 Task: Search for the geographic center of Alaska.
Action: Mouse moved to (57, 30)
Screenshot: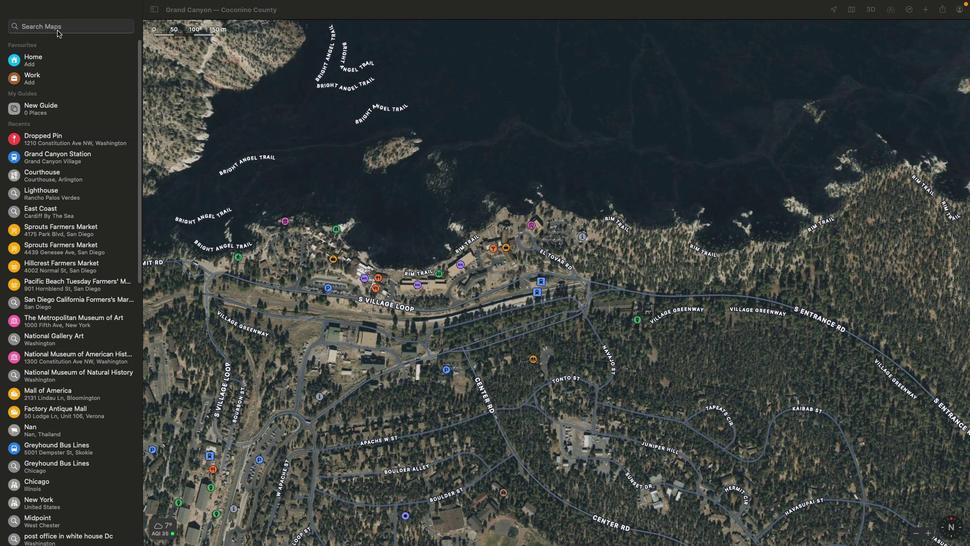 
Action: Mouse pressed left at (57, 30)
Screenshot: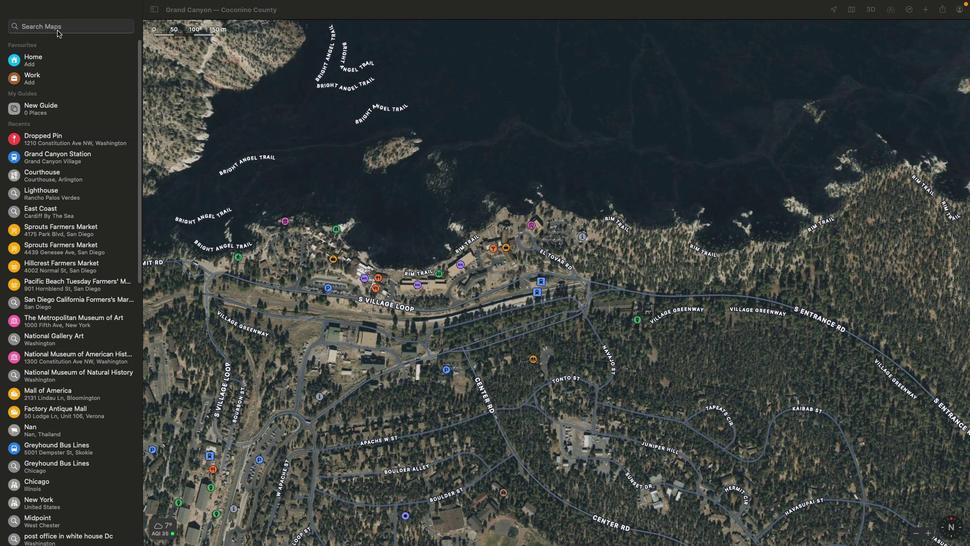 
Action: Mouse pressed left at (57, 30)
Screenshot: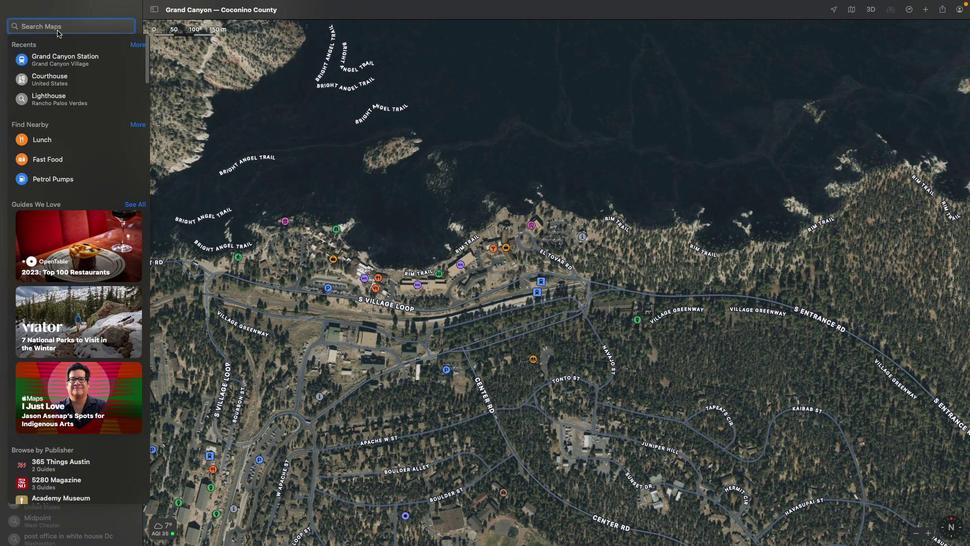 
Action: Key pressed 'g''e''o''g''r''a''p''h''i''c'Key.space'c''e''n''t''e''r'Key.space','Key.spaceKey.shift'A''l''a''s''k''a'Key.enter
Screenshot: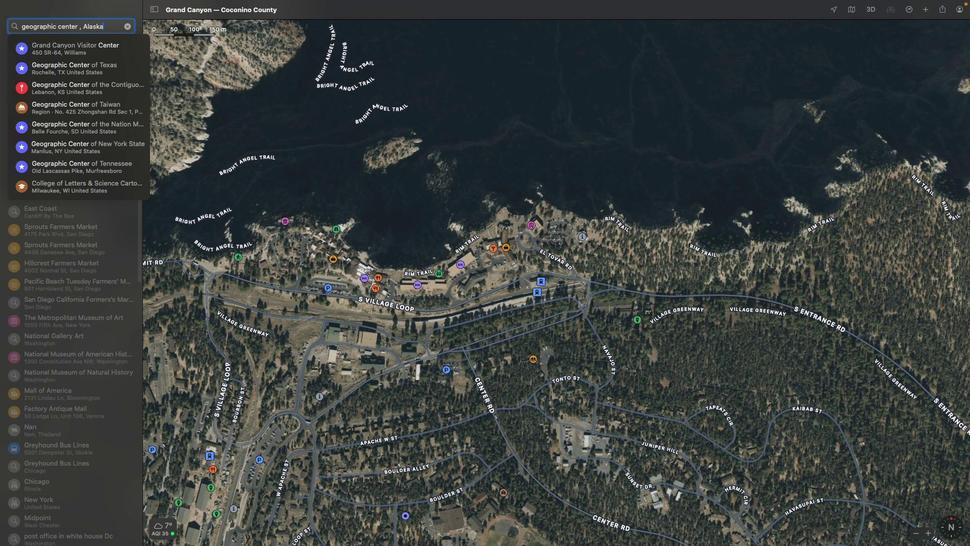 
Action: Mouse moved to (125, 27)
Screenshot: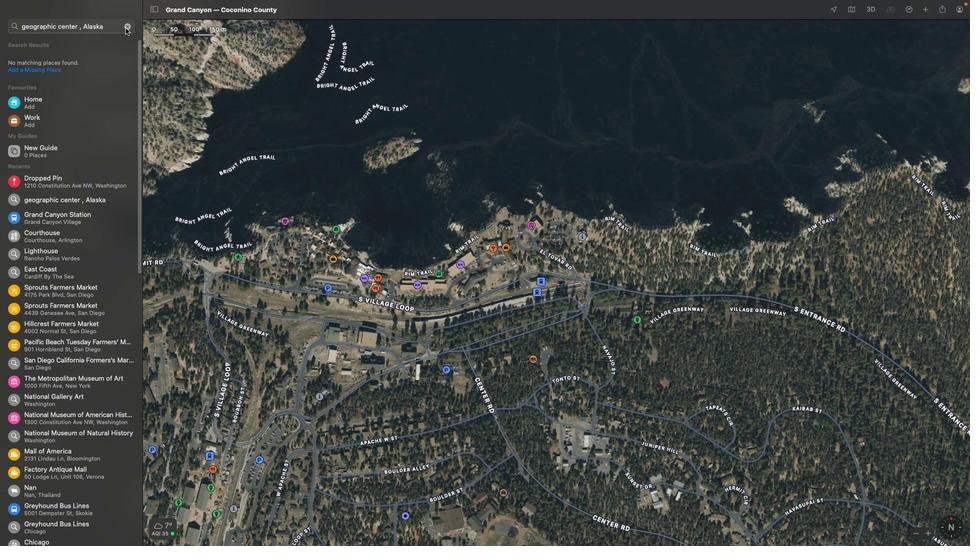 
Action: Mouse pressed left at (125, 27)
Screenshot: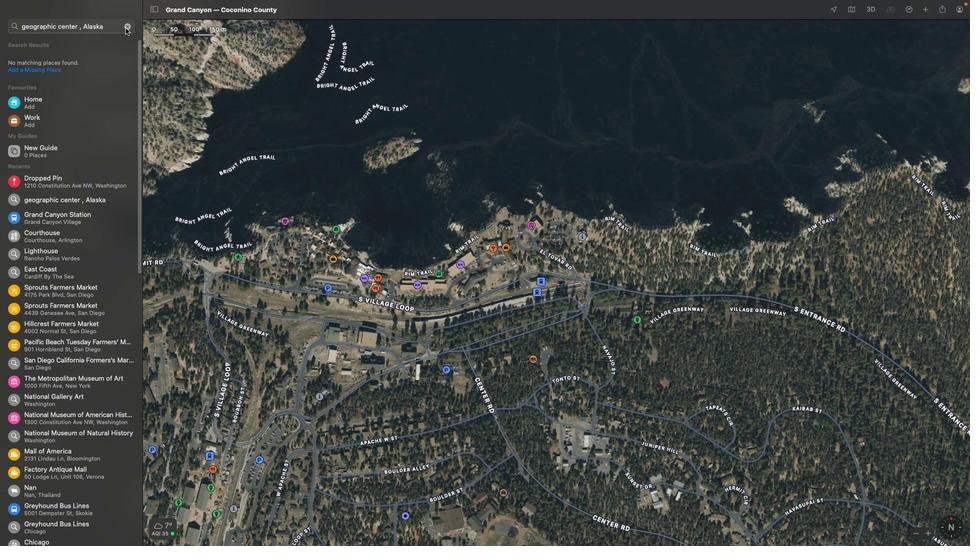 
Action: Mouse moved to (95, 28)
Screenshot: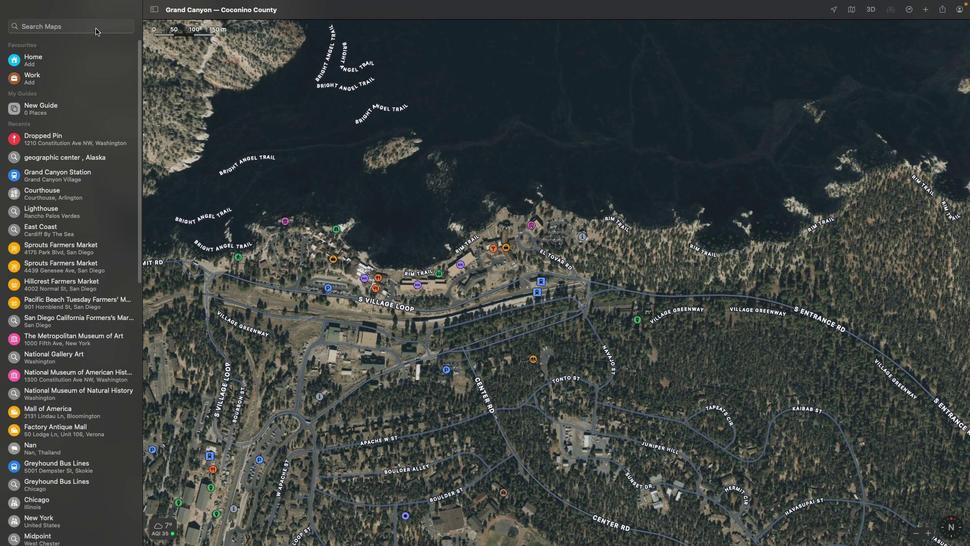 
Action: Mouse pressed left at (95, 28)
Screenshot: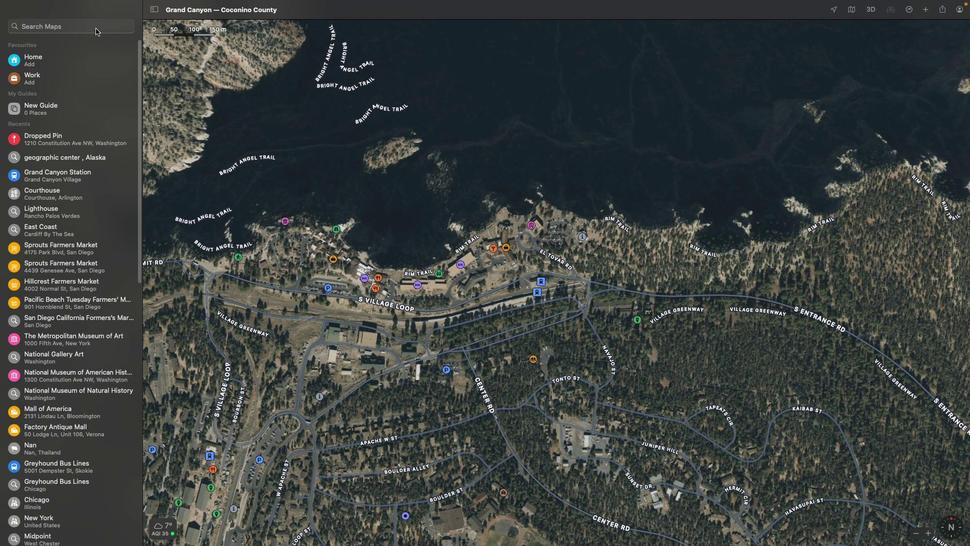 
Action: Key pressed Key.shift'A''l''a''s''k''a'Key.space
Screenshot: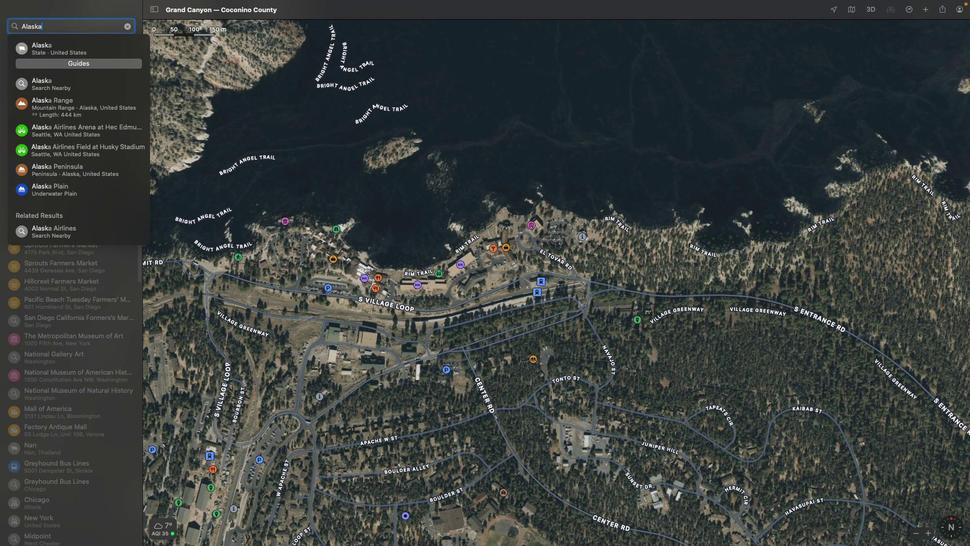 
Action: Mouse moved to (110, 48)
Screenshot: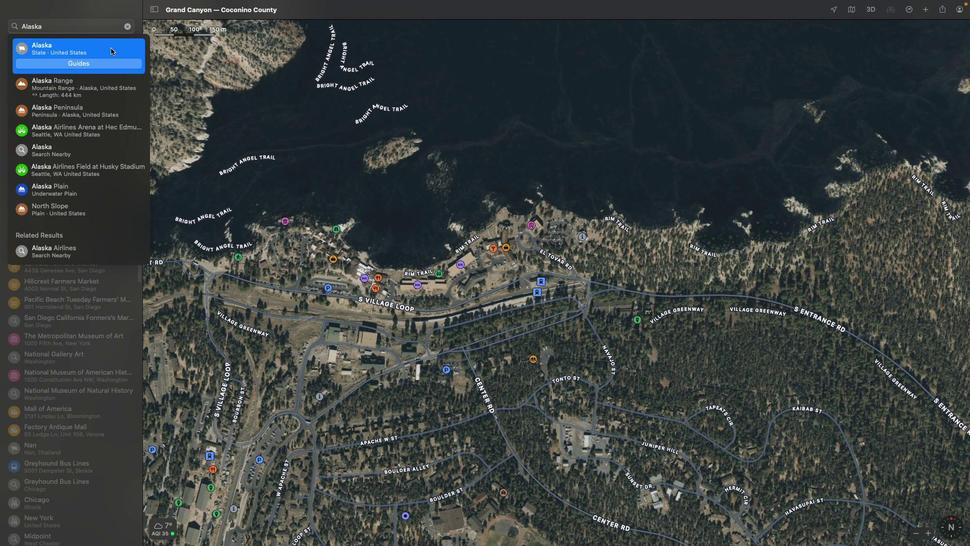 
Action: Mouse pressed left at (110, 48)
Screenshot: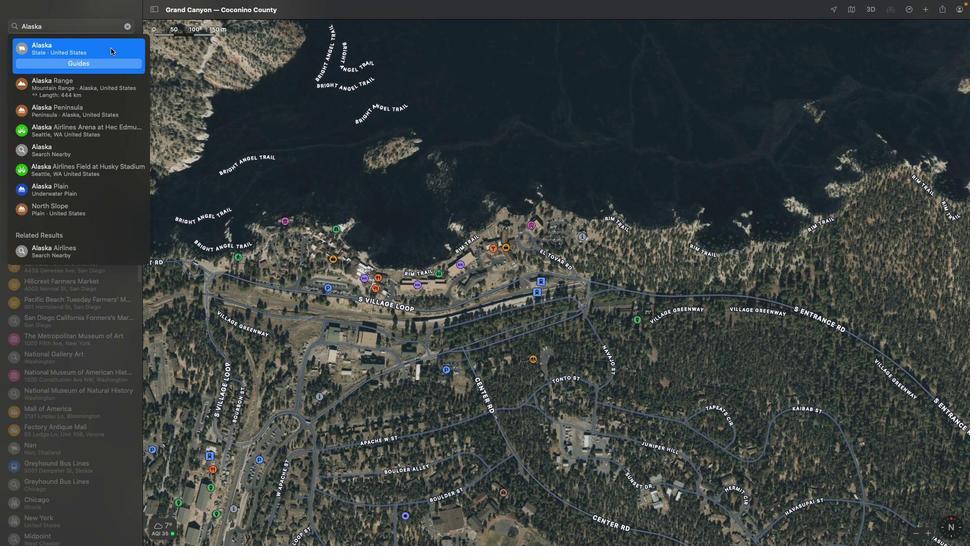 
Action: Mouse moved to (535, 333)
Screenshot: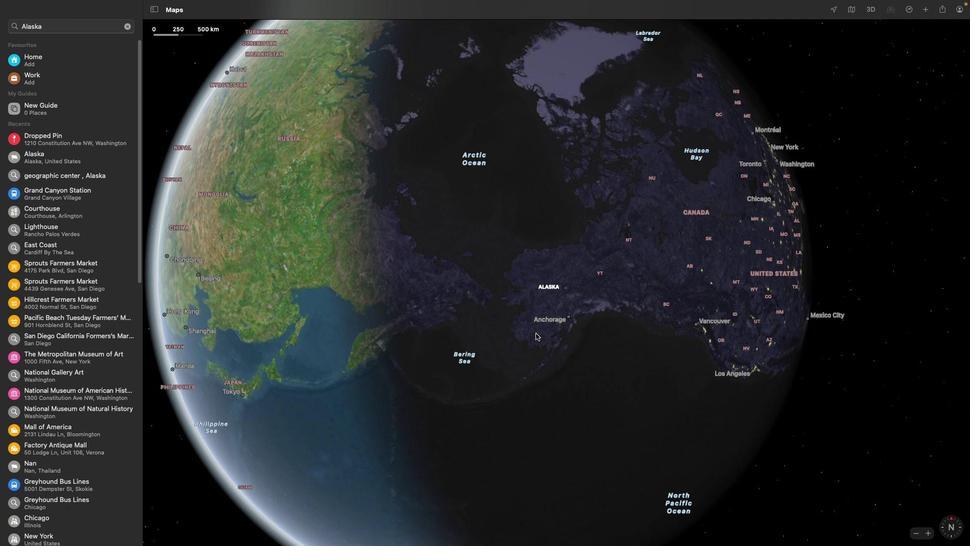 
Action: Mouse scrolled (535, 333) with delta (0, 0)
Screenshot: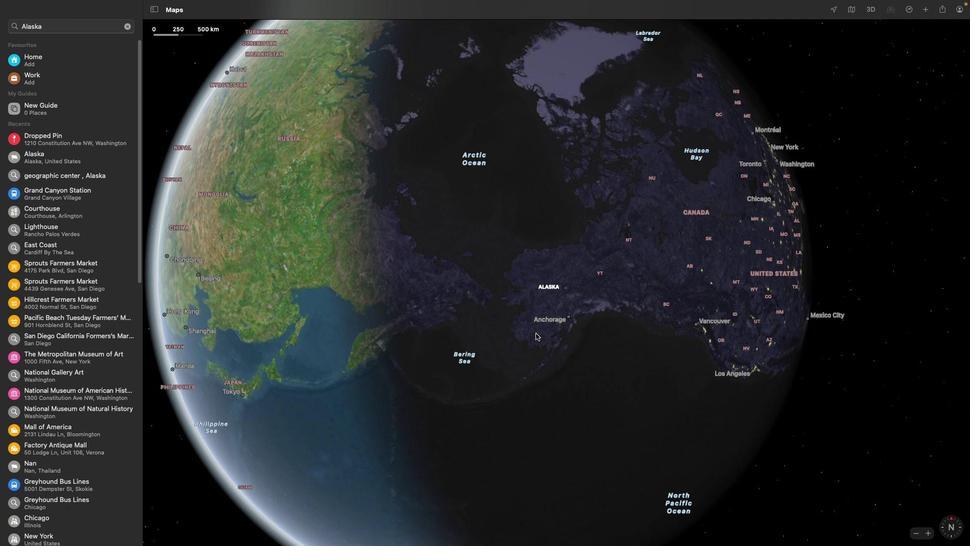 
Action: Mouse scrolled (535, 333) with delta (0, 0)
Screenshot: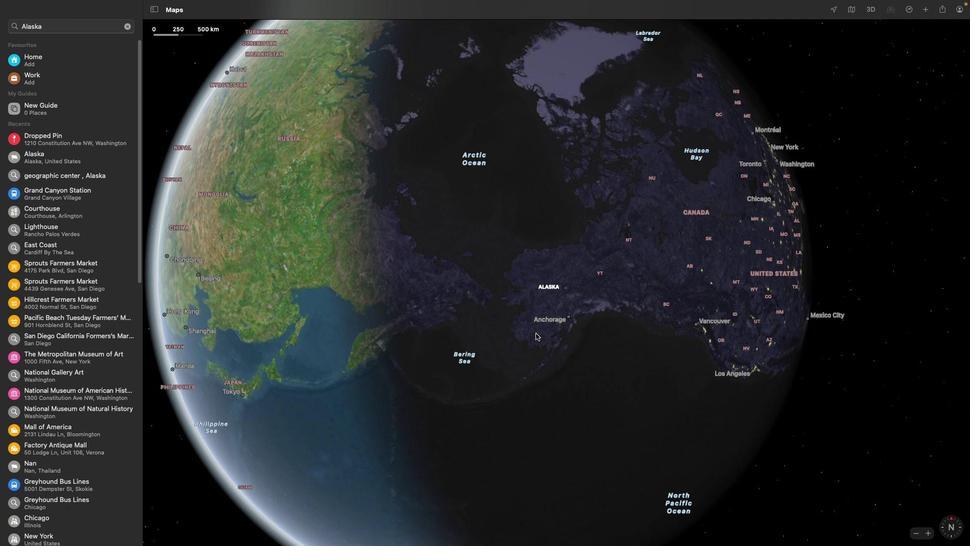 
Action: Mouse scrolled (535, 333) with delta (0, 1)
Screenshot: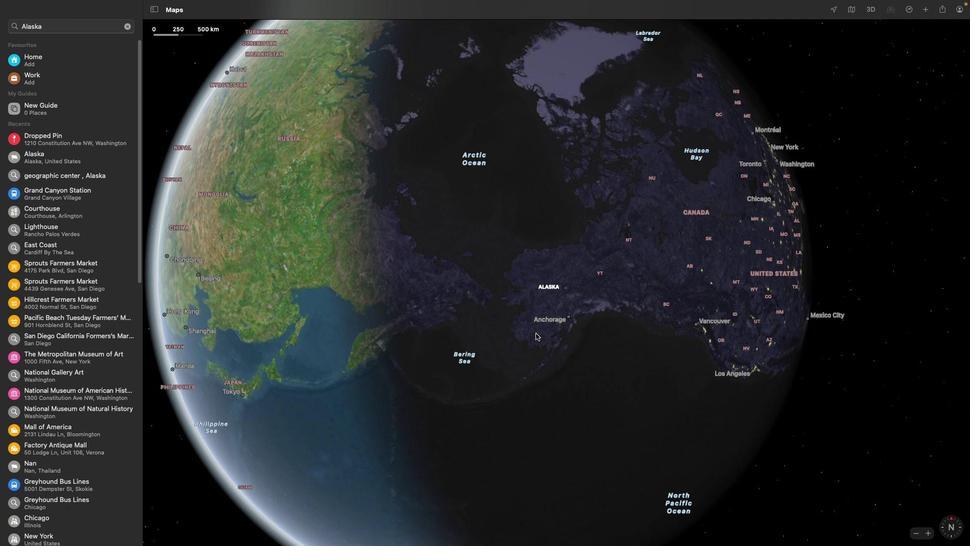 
Action: Mouse scrolled (535, 333) with delta (0, 2)
Screenshot: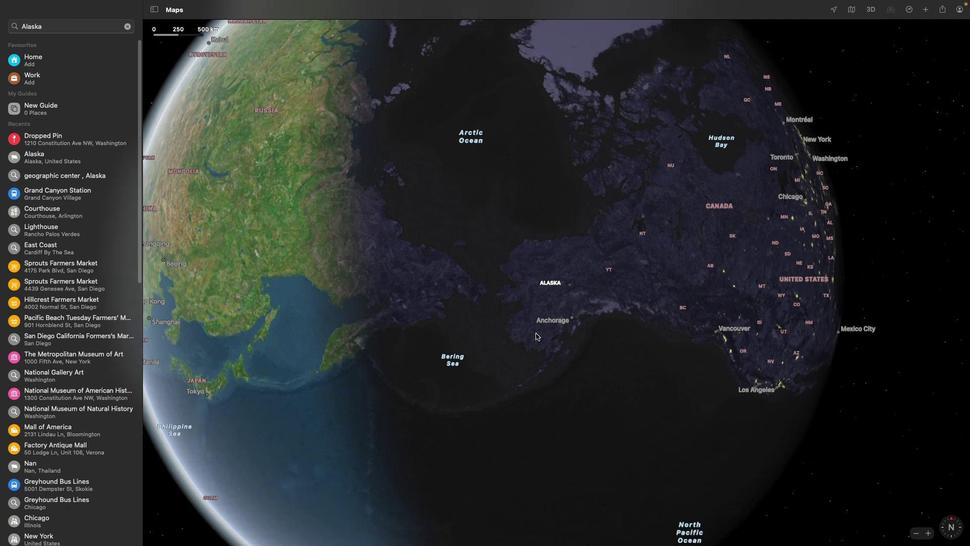 
Action: Mouse scrolled (535, 333) with delta (0, 2)
Screenshot: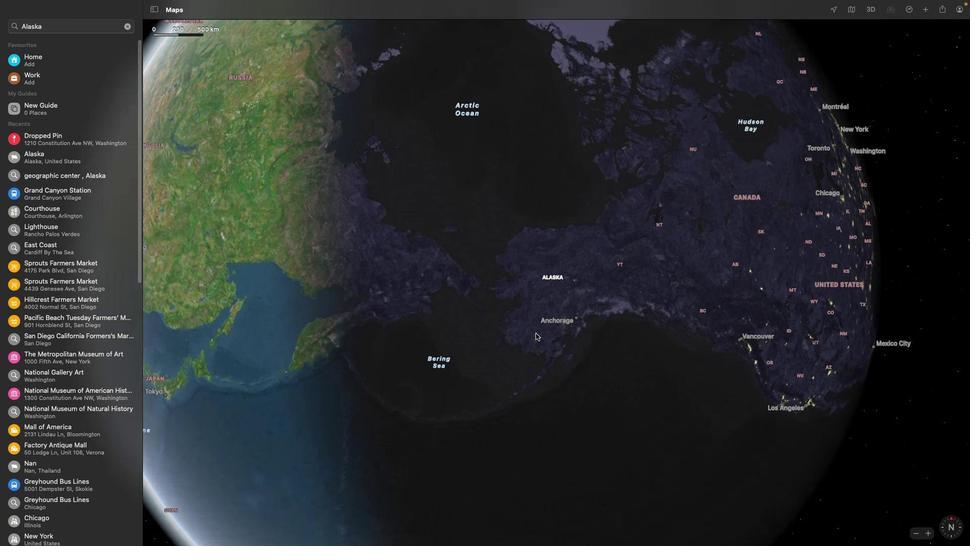 
Action: Mouse moved to (546, 330)
Screenshot: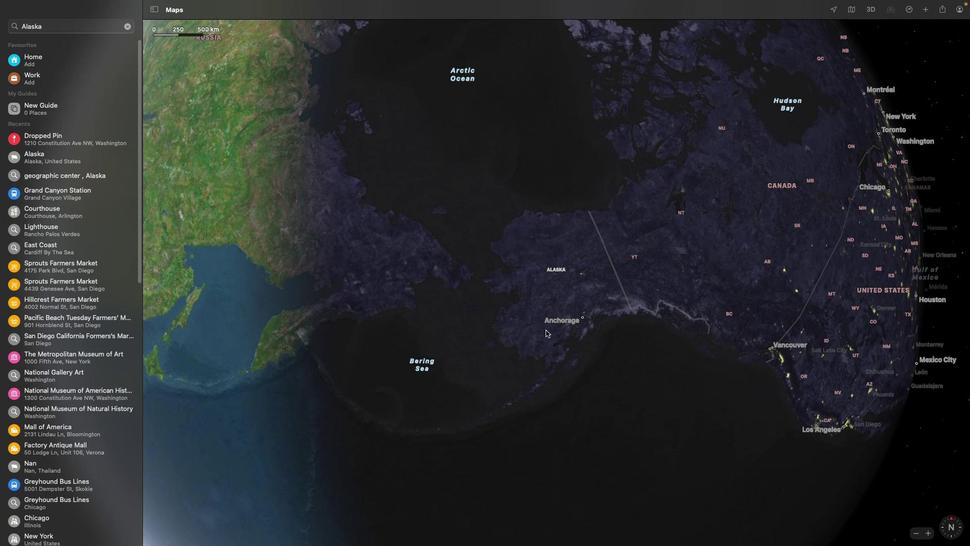 
Action: Mouse scrolled (546, 330) with delta (0, 0)
Screenshot: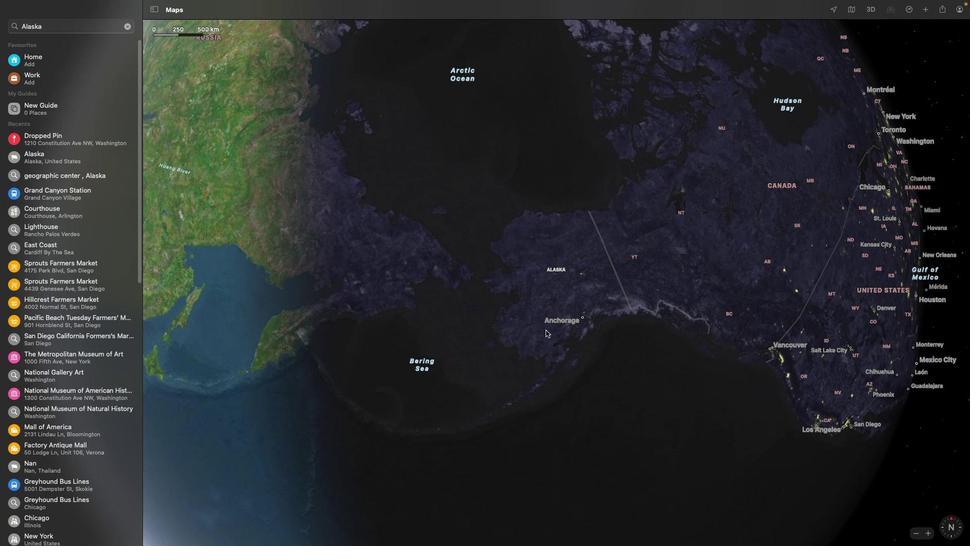 
Action: Mouse scrolled (546, 330) with delta (0, 0)
Screenshot: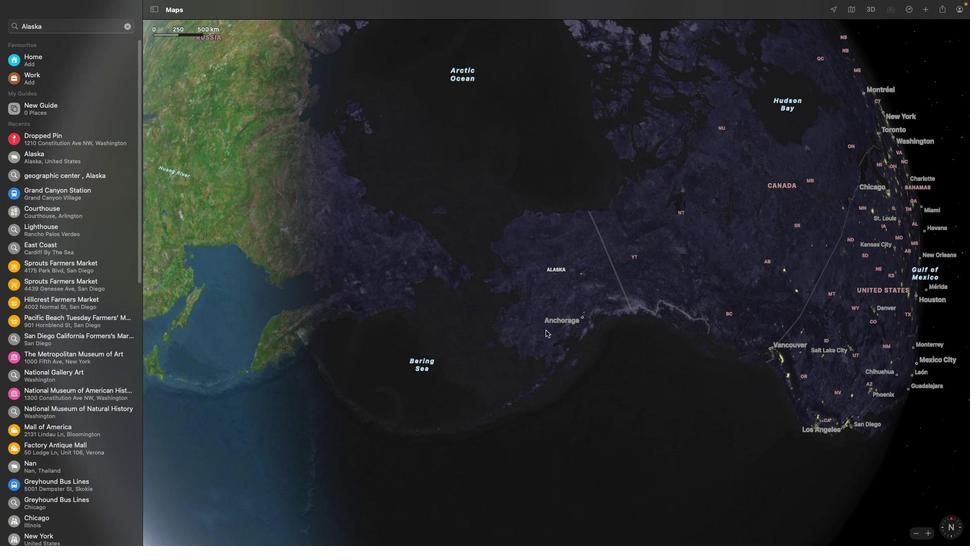 
Action: Mouse scrolled (546, 330) with delta (0, 0)
Screenshot: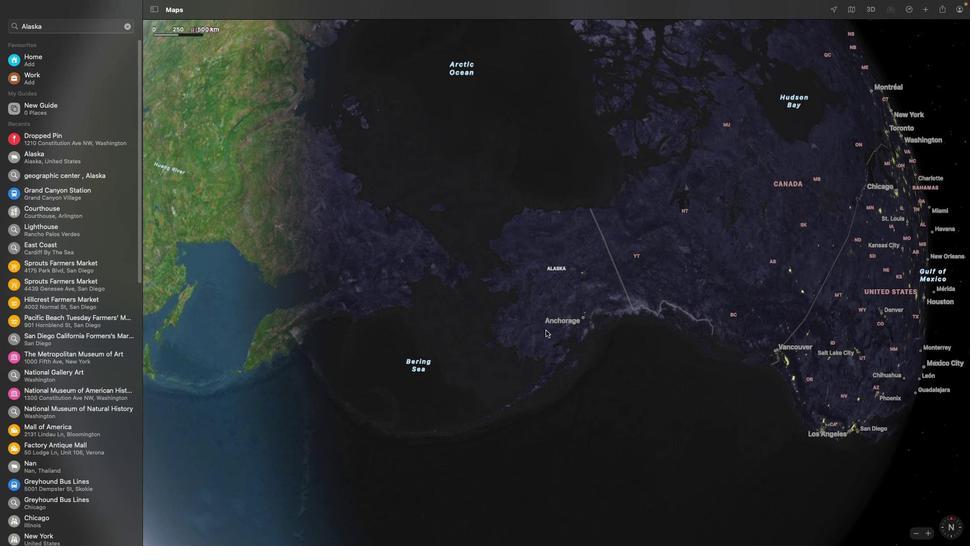 
Action: Mouse scrolled (546, 330) with delta (0, 0)
Screenshot: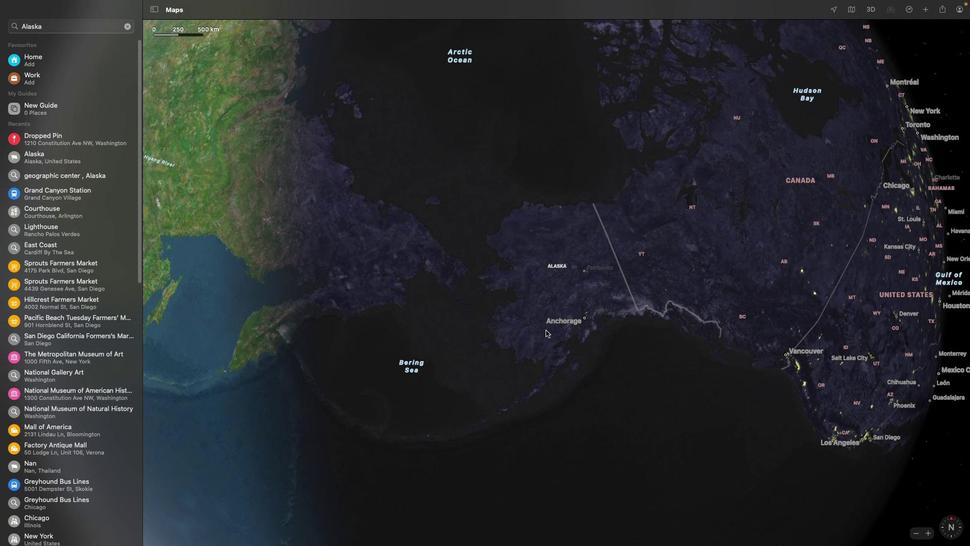 
Action: Mouse scrolled (546, 330) with delta (0, 0)
Screenshot: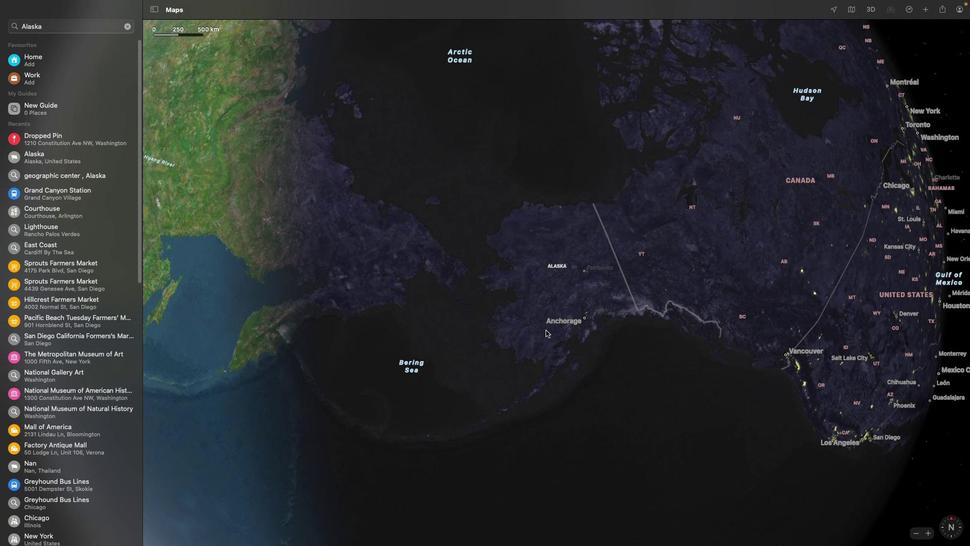 
Action: Mouse scrolled (546, 330) with delta (0, 1)
Screenshot: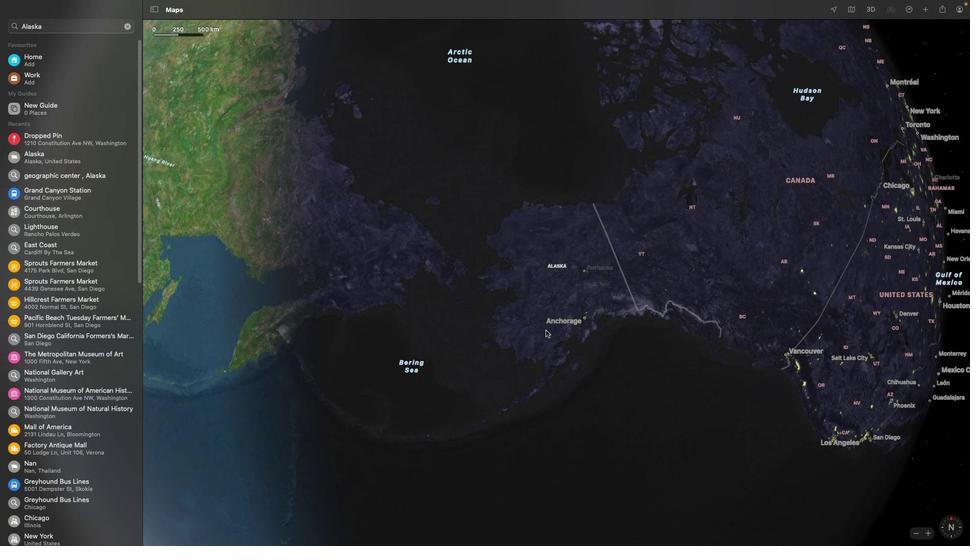 
Action: Mouse scrolled (546, 330) with delta (0, 2)
Screenshot: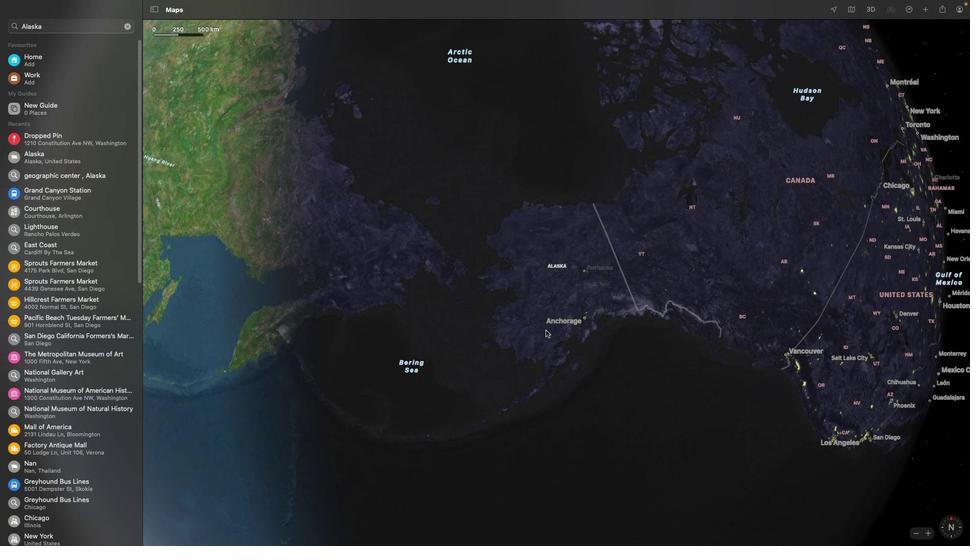 
Action: Mouse scrolled (546, 330) with delta (0, 3)
Screenshot: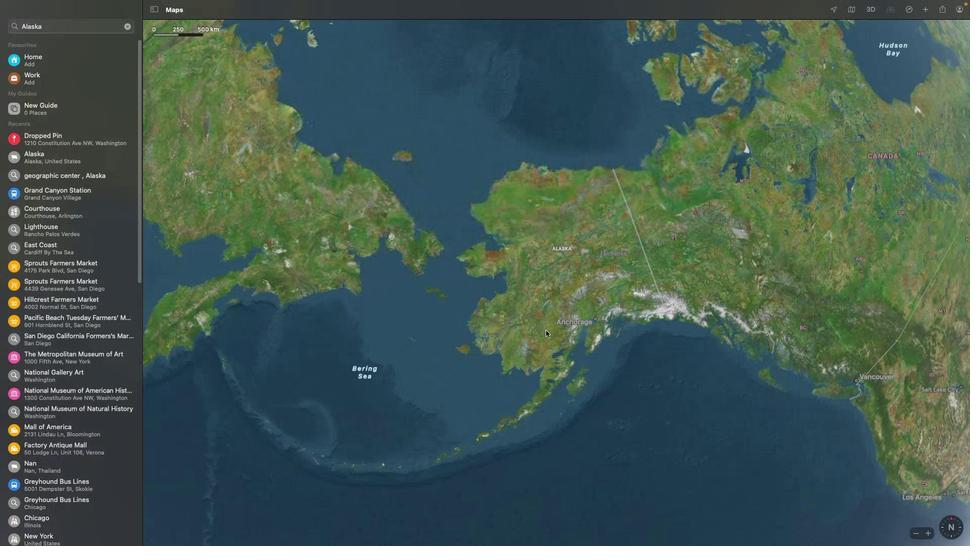 
Action: Mouse moved to (572, 292)
Screenshot: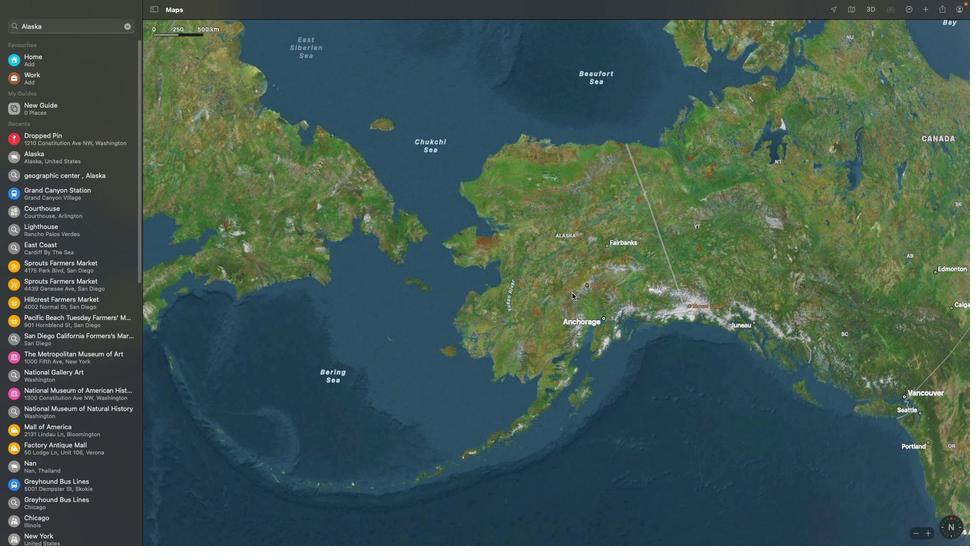 
Action: Mouse scrolled (572, 292) with delta (0, 0)
Screenshot: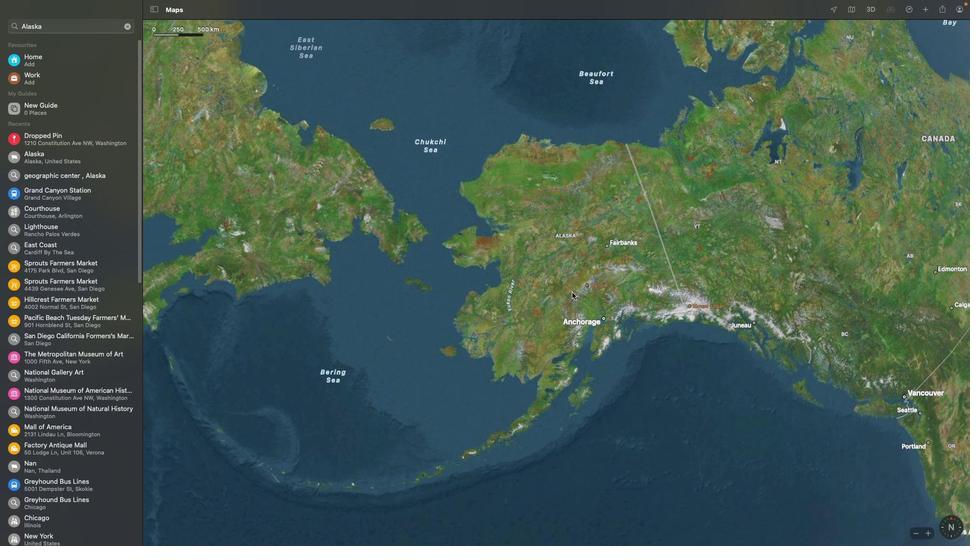 
Action: Mouse scrolled (572, 292) with delta (0, 0)
Screenshot: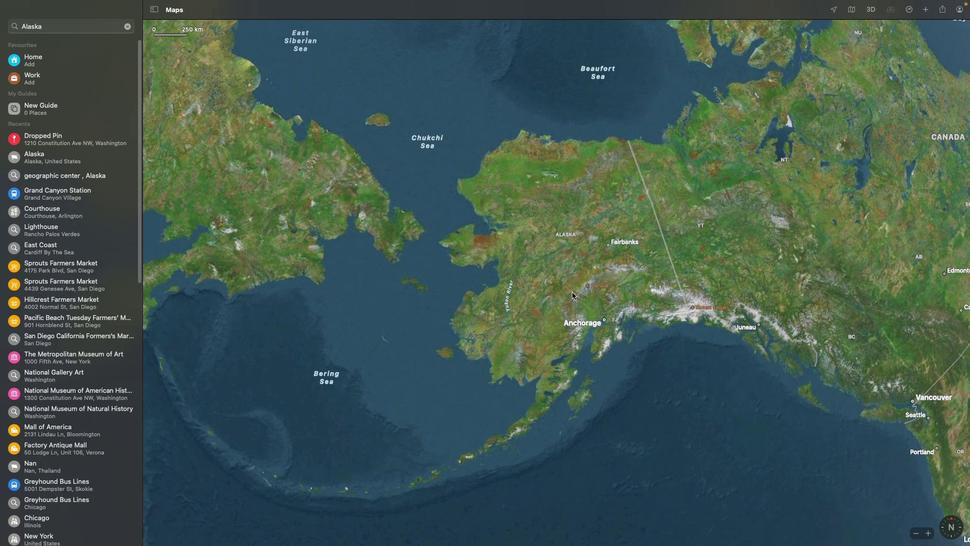 
Action: Mouse scrolled (572, 292) with delta (0, 1)
Screenshot: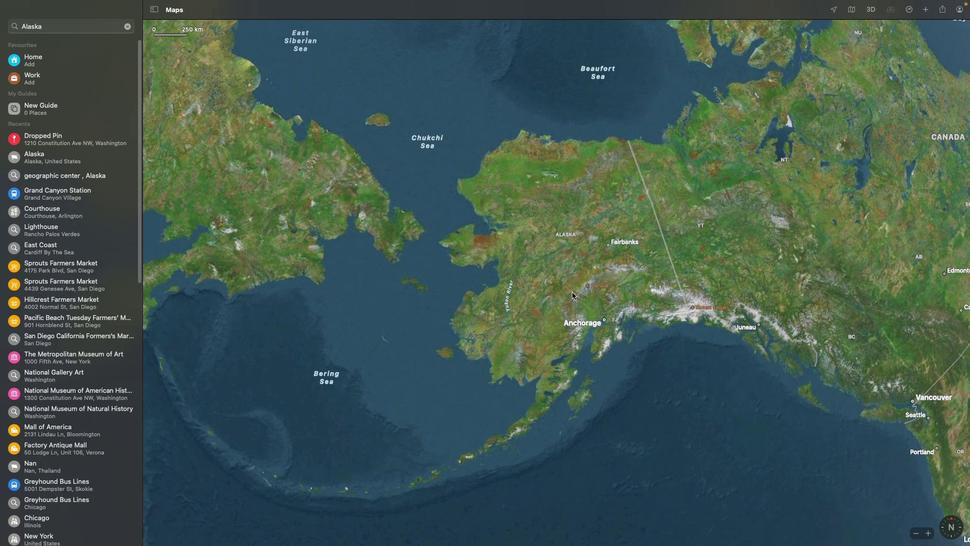 
Action: Mouse scrolled (572, 292) with delta (0, 2)
Screenshot: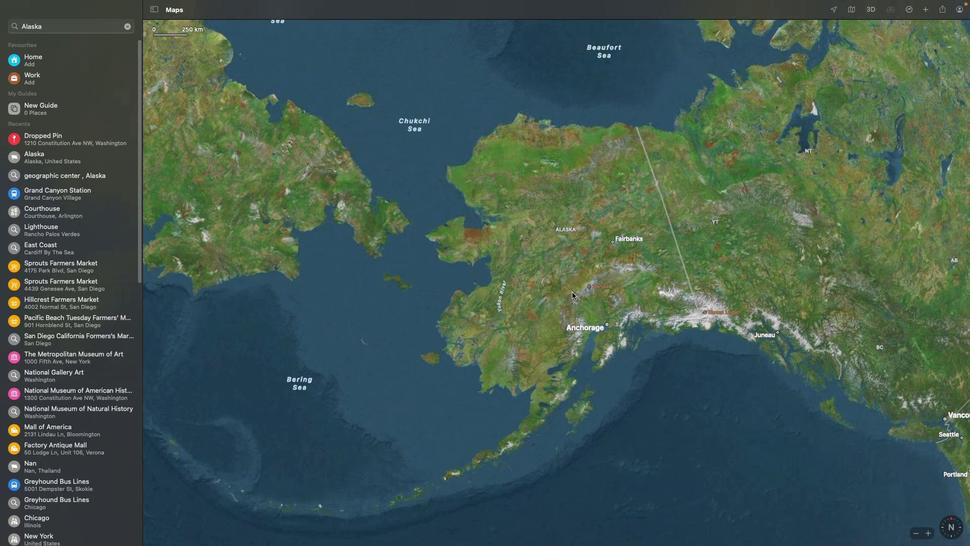 
Action: Mouse moved to (568, 284)
Screenshot: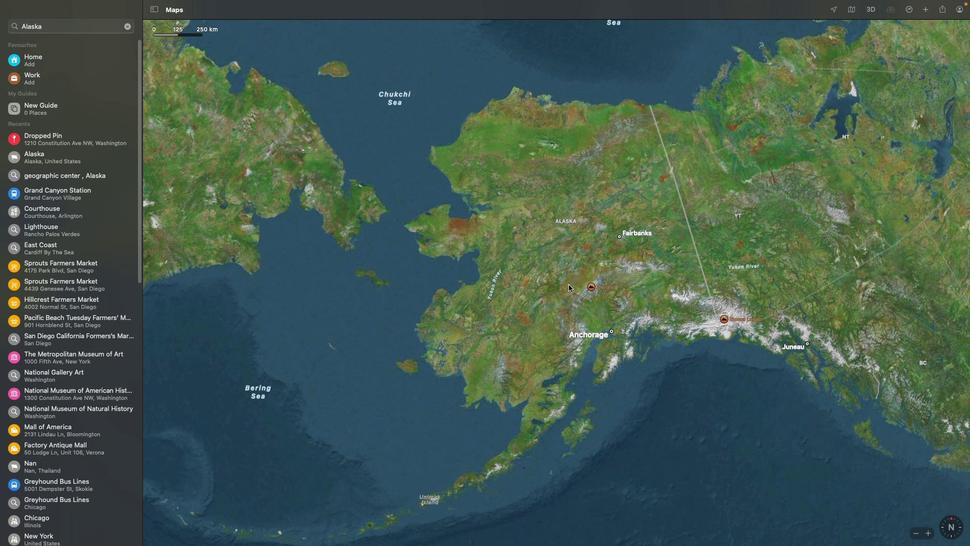 
Action: Mouse scrolled (568, 284) with delta (0, 0)
Screenshot: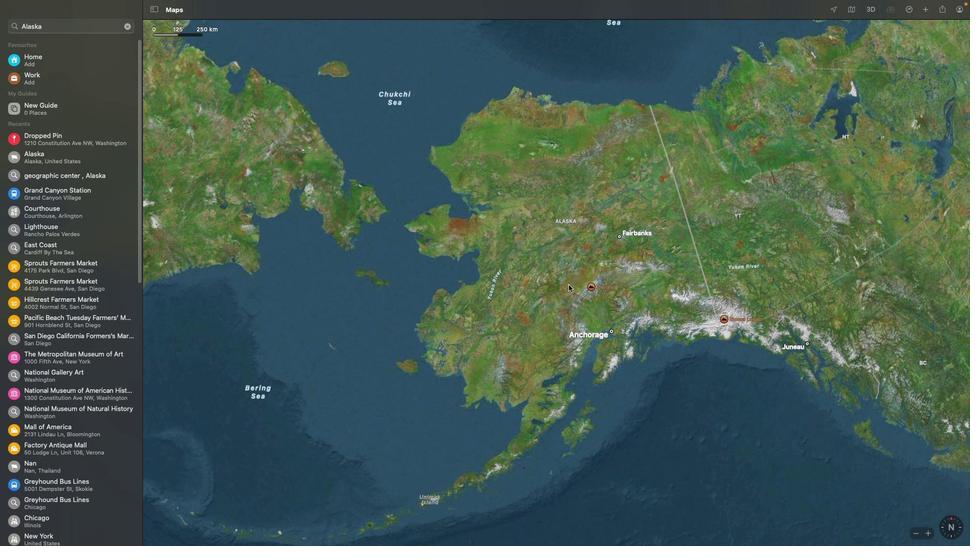 
Action: Mouse scrolled (568, 284) with delta (0, 0)
Screenshot: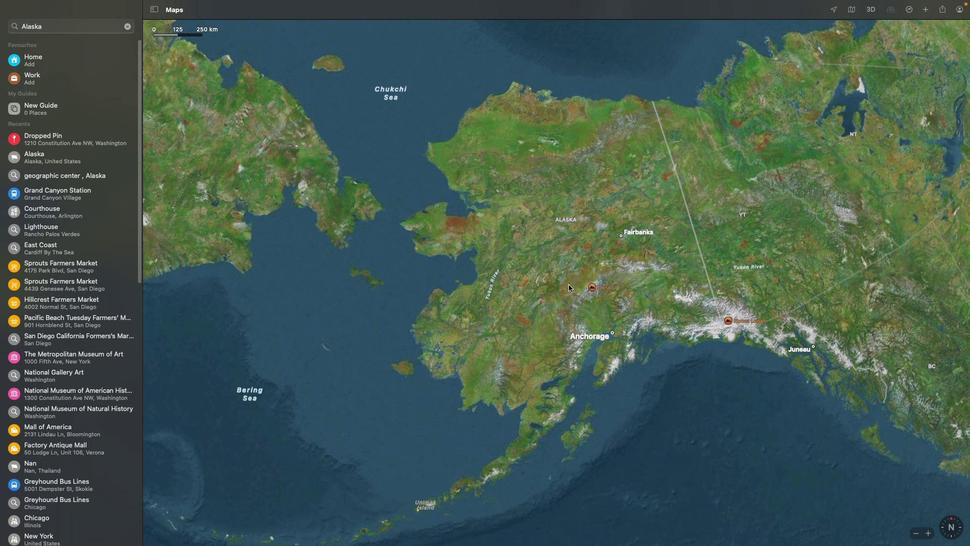
Action: Mouse scrolled (568, 284) with delta (0, 1)
Screenshot: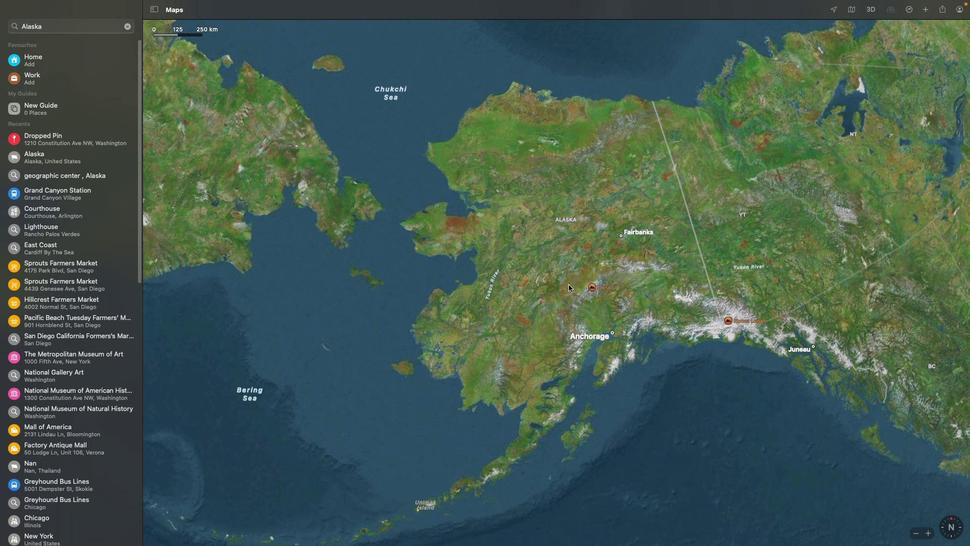 
Action: Mouse scrolled (568, 284) with delta (0, 2)
Screenshot: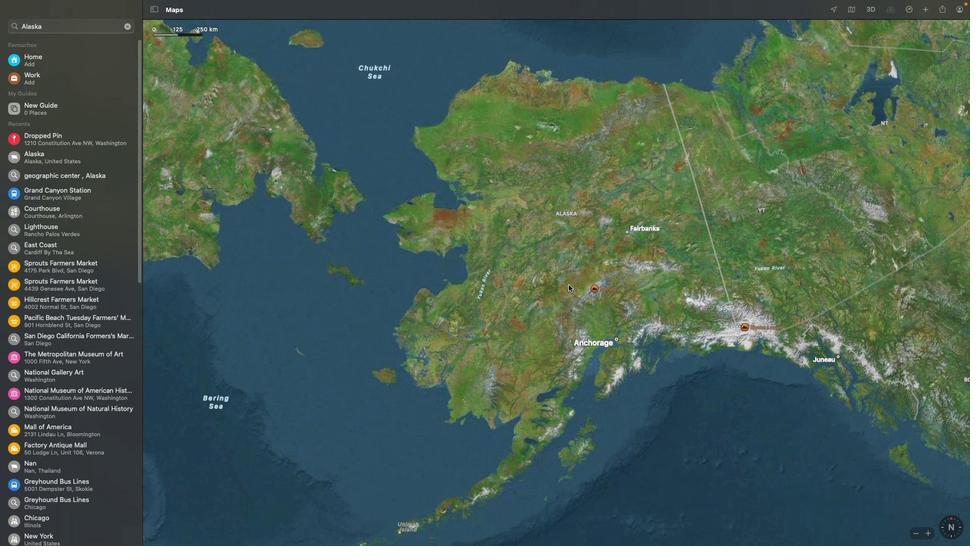
Action: Mouse scrolled (568, 284) with delta (0, 0)
Screenshot: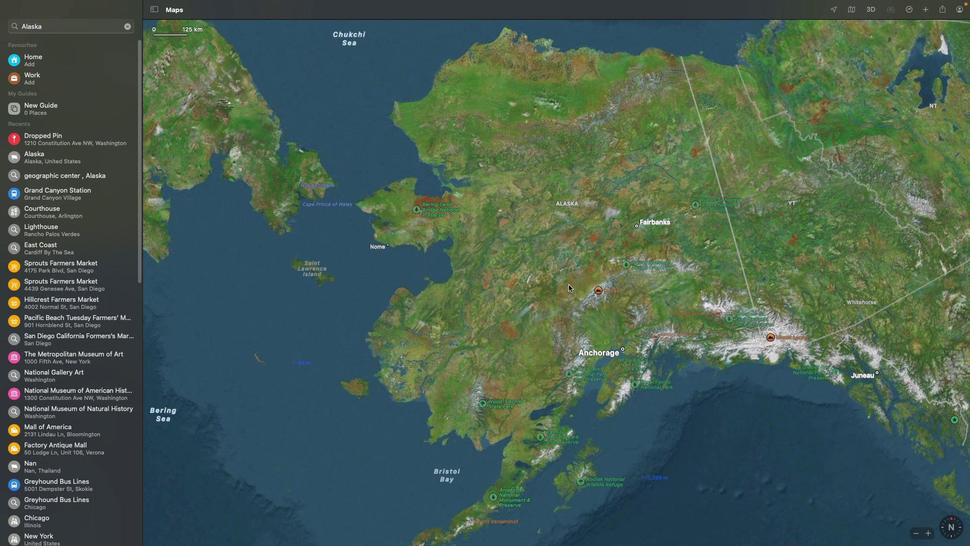 
Action: Mouse scrolled (568, 284) with delta (0, 0)
Screenshot: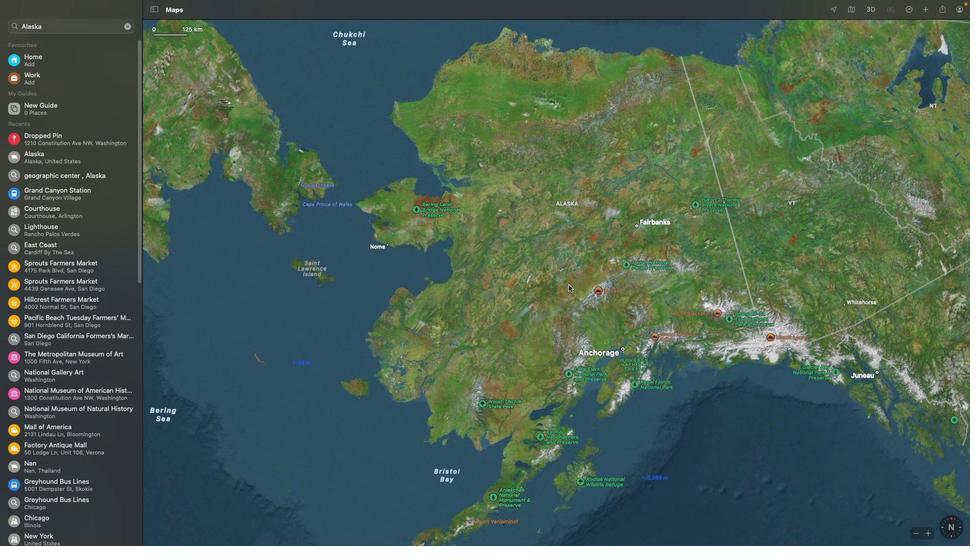 
Action: Mouse scrolled (568, 284) with delta (0, 1)
Screenshot: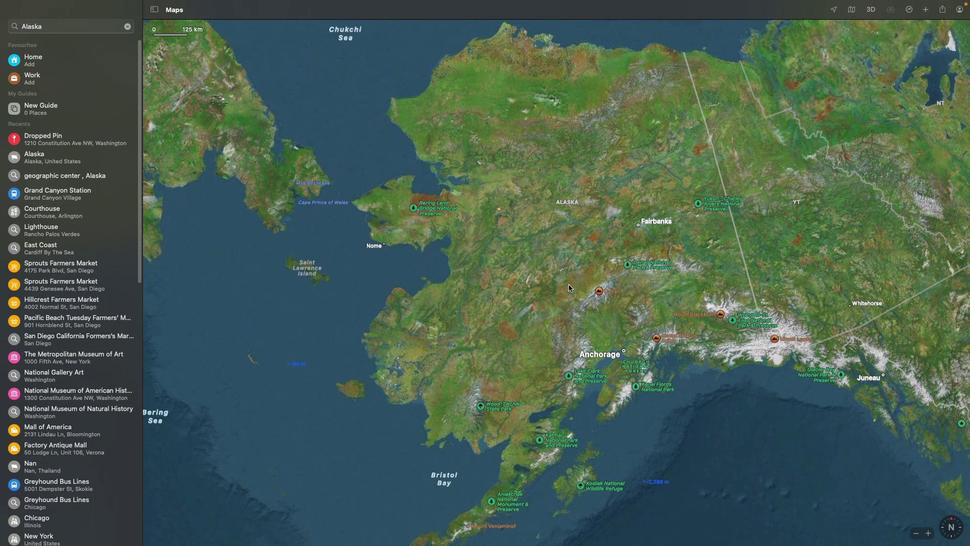 
Action: Mouse scrolled (568, 284) with delta (0, 0)
Screenshot: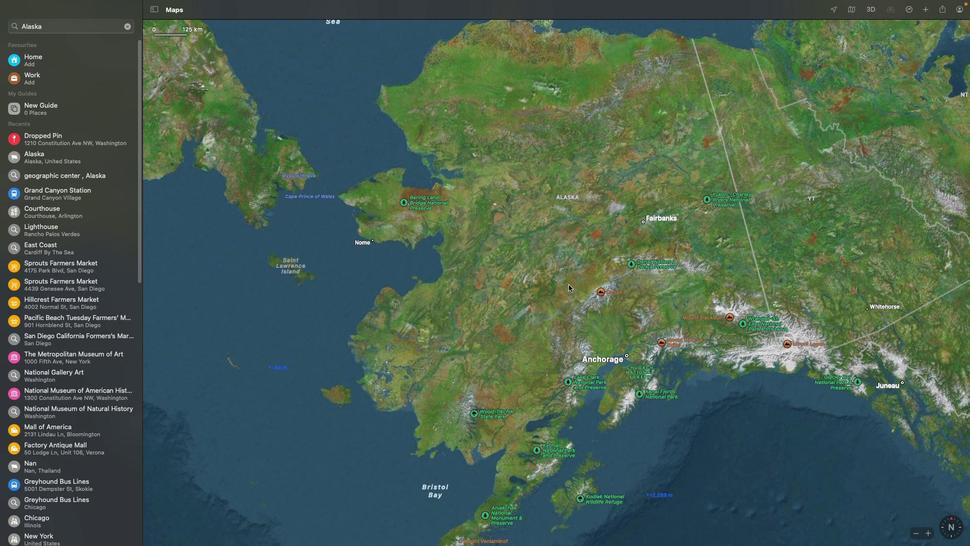 
Action: Mouse scrolled (568, 284) with delta (0, 0)
Screenshot: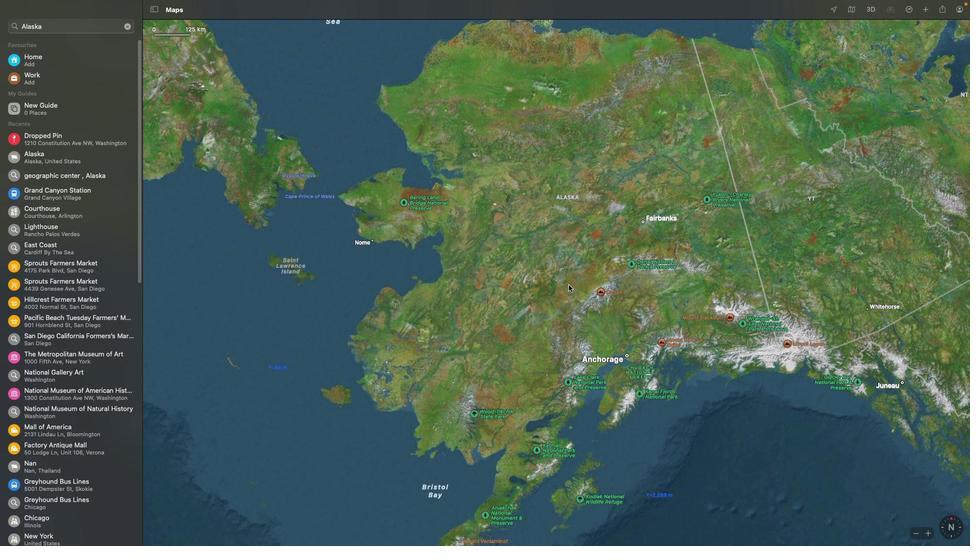 
Action: Mouse scrolled (568, 284) with delta (0, 0)
Screenshot: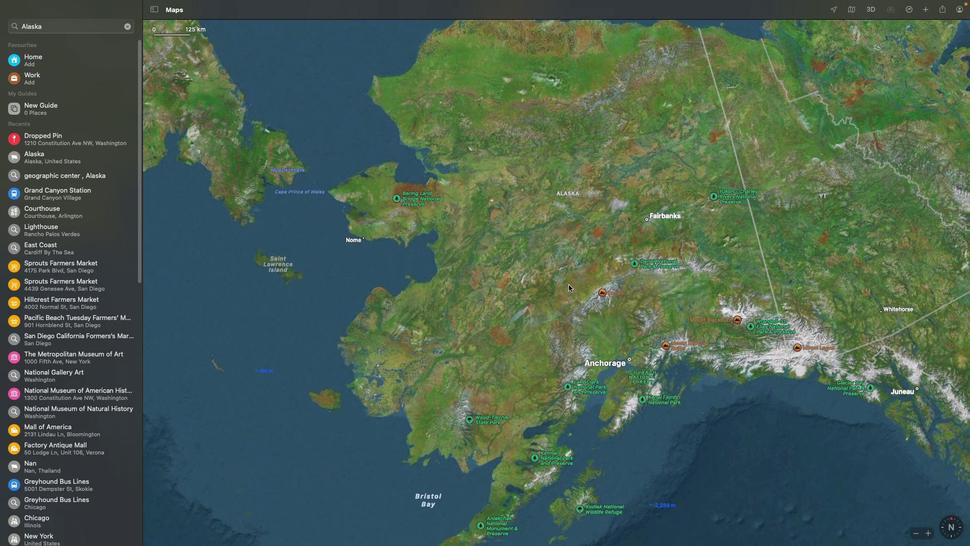 
Action: Mouse scrolled (568, 284) with delta (0, 0)
Screenshot: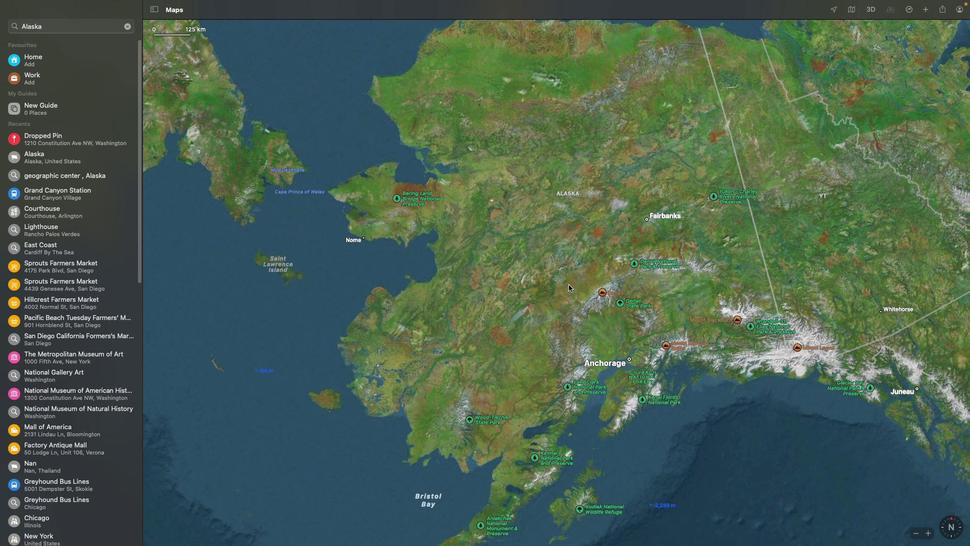 
Action: Mouse scrolled (568, 284) with delta (0, 0)
Screenshot: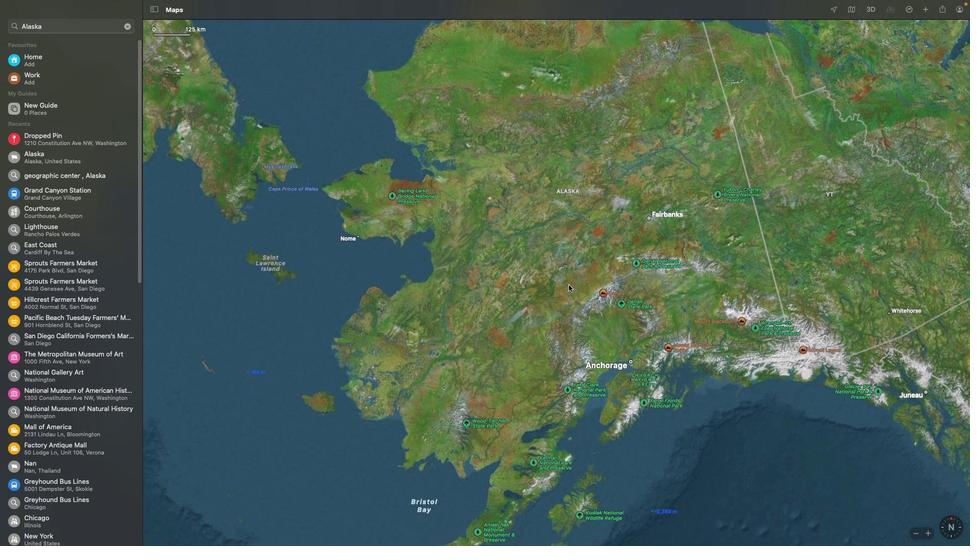 
Action: Mouse scrolled (568, 284) with delta (0, 1)
Screenshot: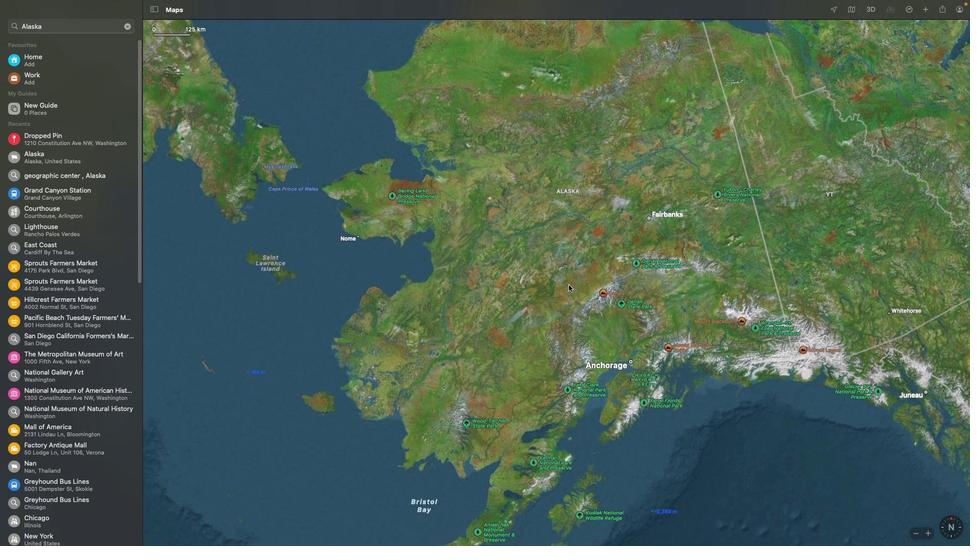 
Action: Mouse scrolled (568, 284) with delta (0, 2)
Screenshot: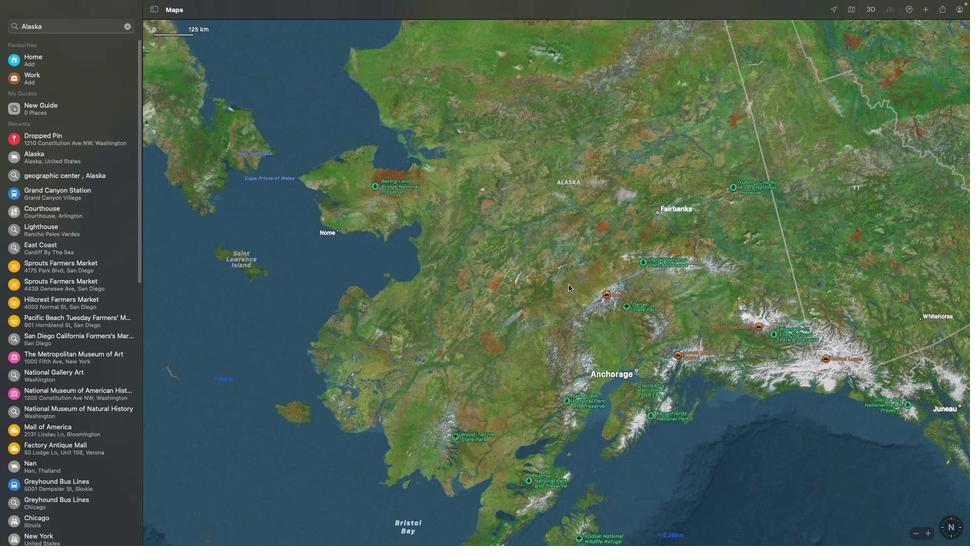 
Action: Mouse moved to (572, 274)
Screenshot: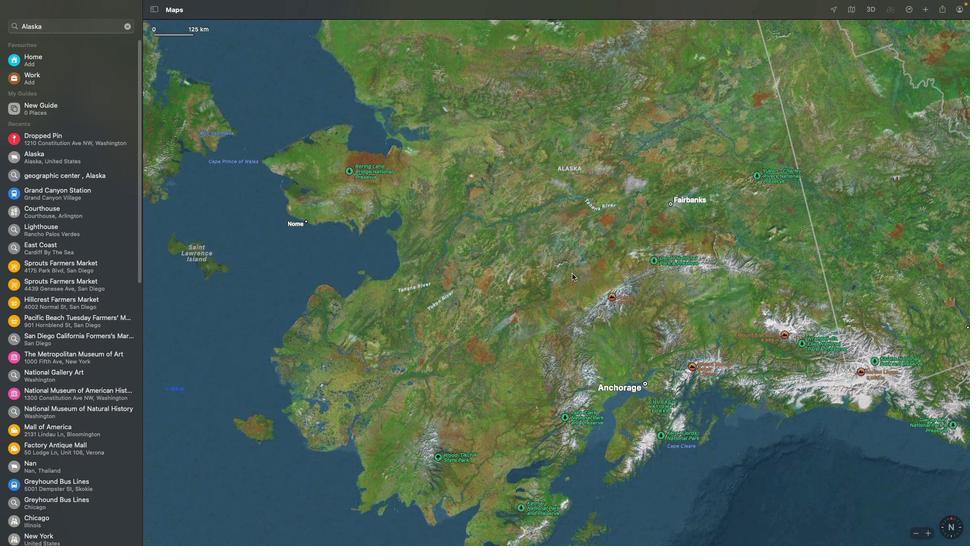 
Action: Mouse pressed left at (572, 274)
Screenshot: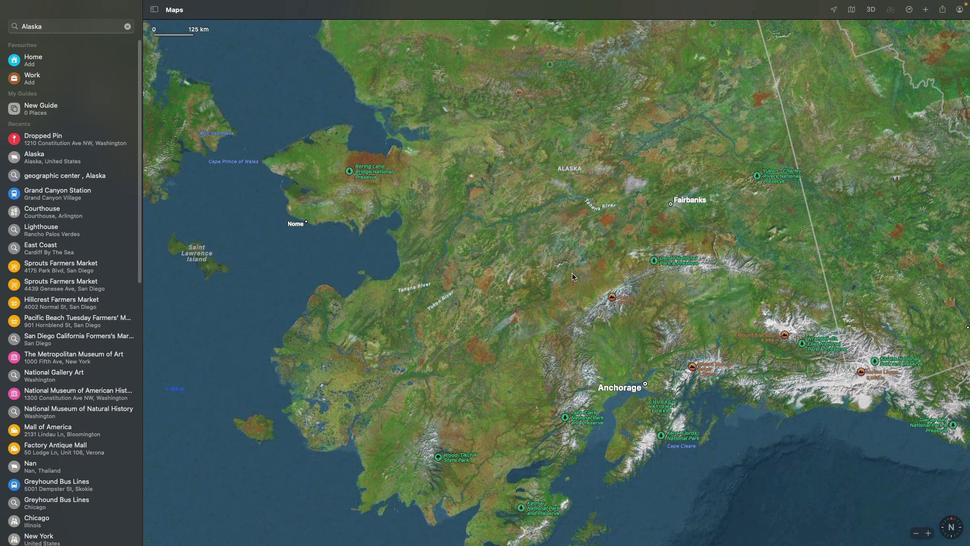 
Action: Mouse moved to (570, 315)
Screenshot: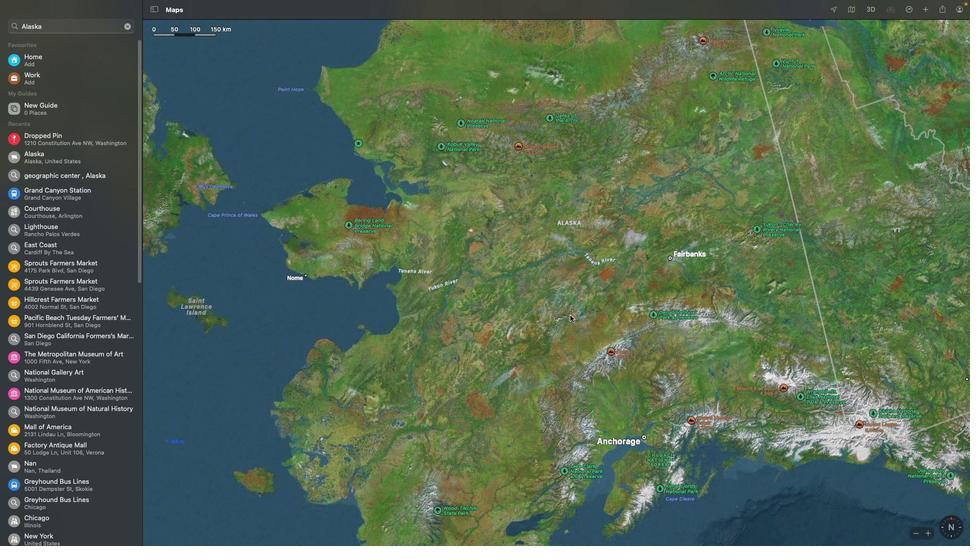 
Action: Mouse pressed left at (570, 315)
Screenshot: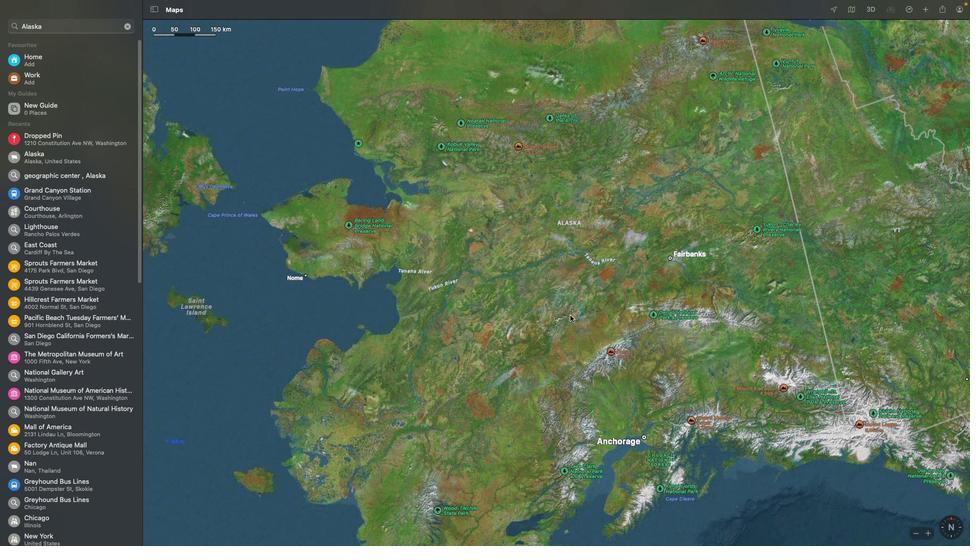 
Action: Mouse moved to (569, 257)
Screenshot: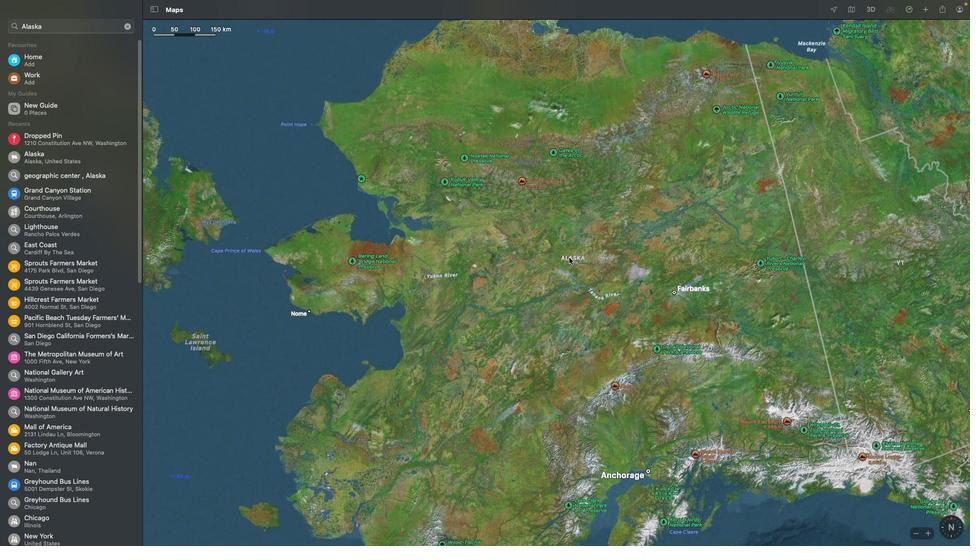 
Action: Mouse pressed right at (569, 257)
Screenshot: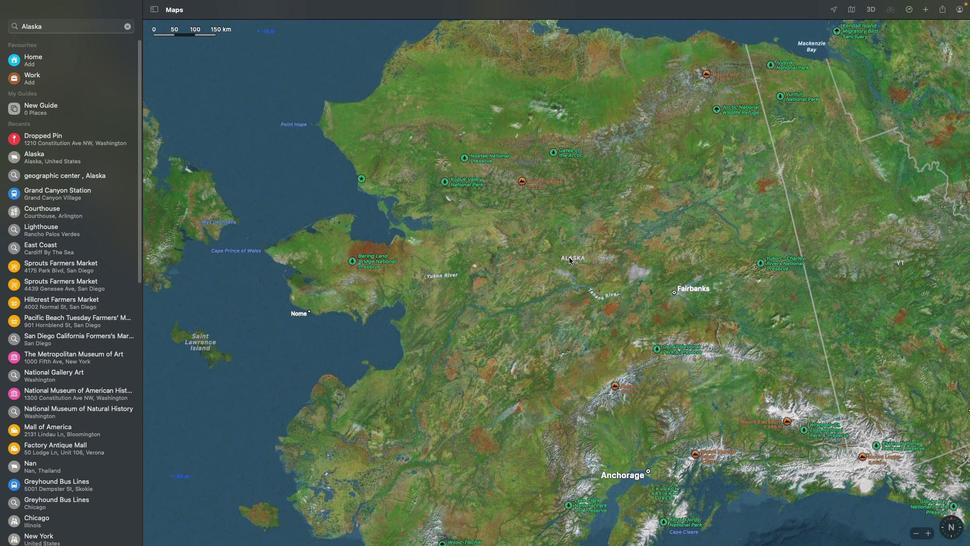 
Action: Mouse moved to (540, 286)
Screenshot: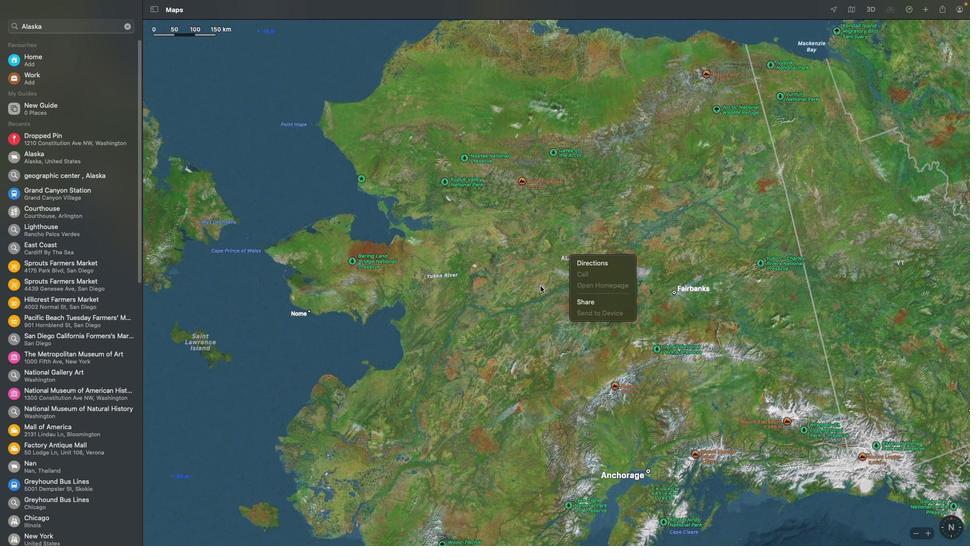 
Action: Mouse pressed left at (540, 286)
Screenshot: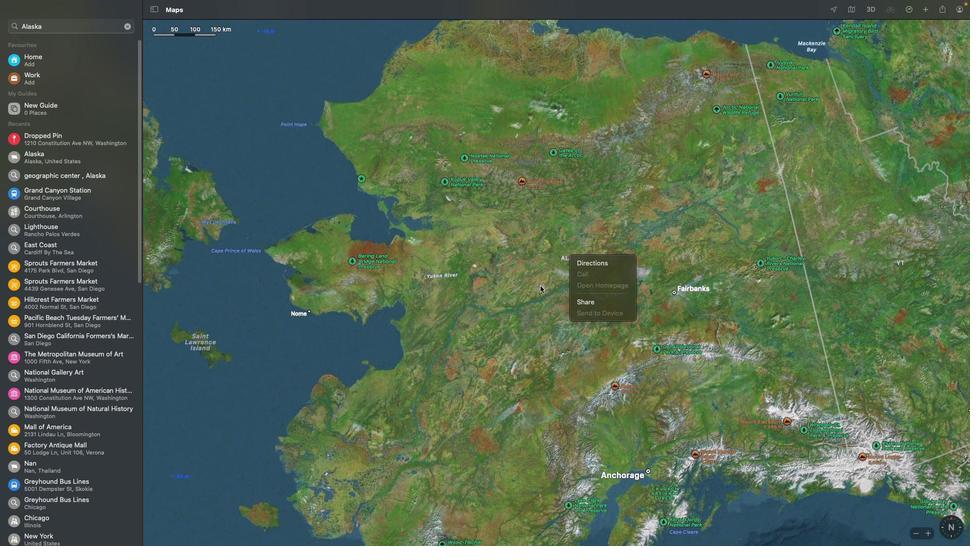 
Action: Mouse moved to (570, 260)
Screenshot: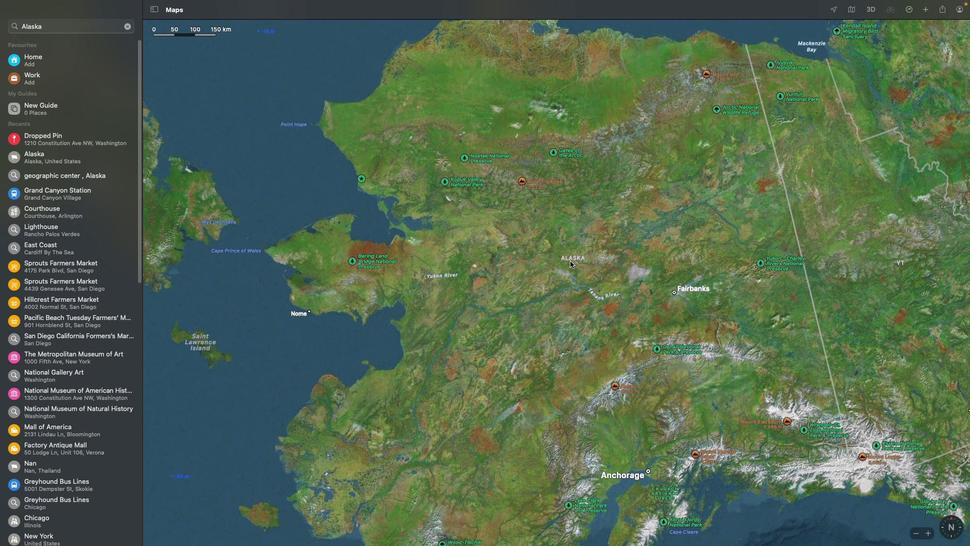 
Action: Mouse pressed right at (570, 260)
Screenshot: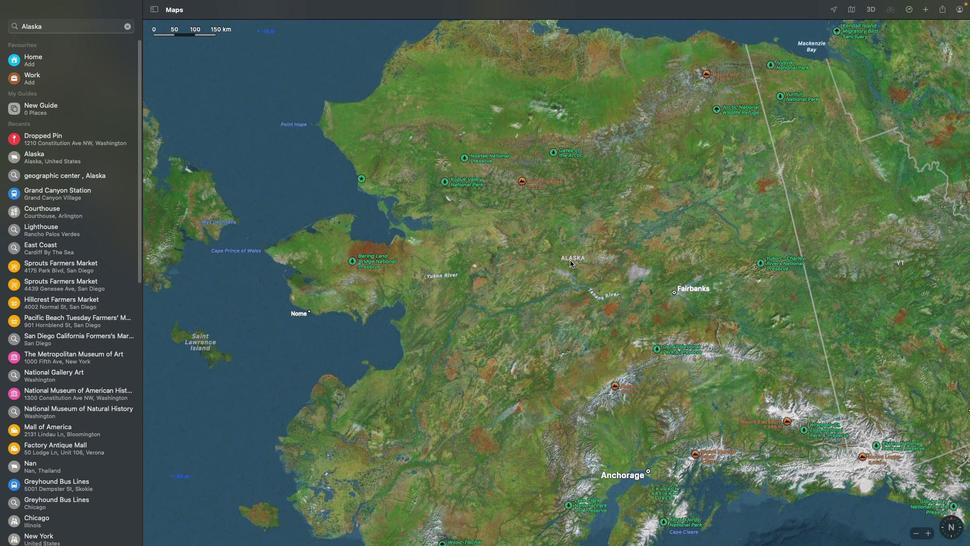
Action: Mouse moved to (560, 264)
Screenshot: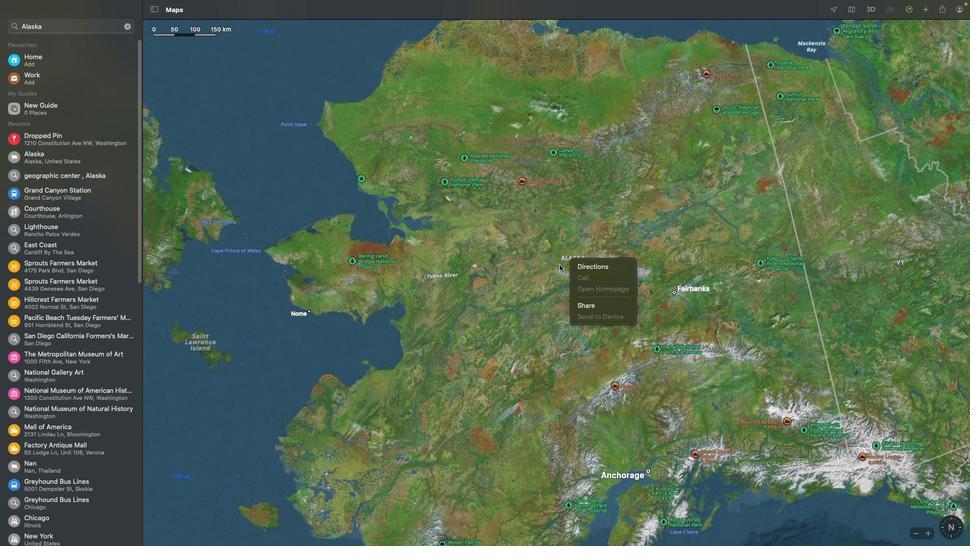 
Action: Mouse pressed left at (560, 264)
Screenshot: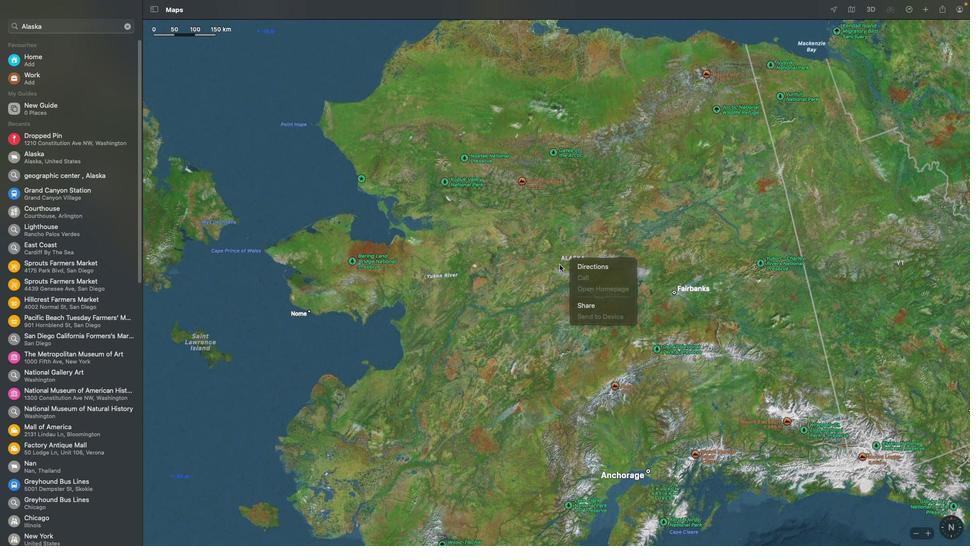 
Action: Mouse moved to (560, 264)
Screenshot: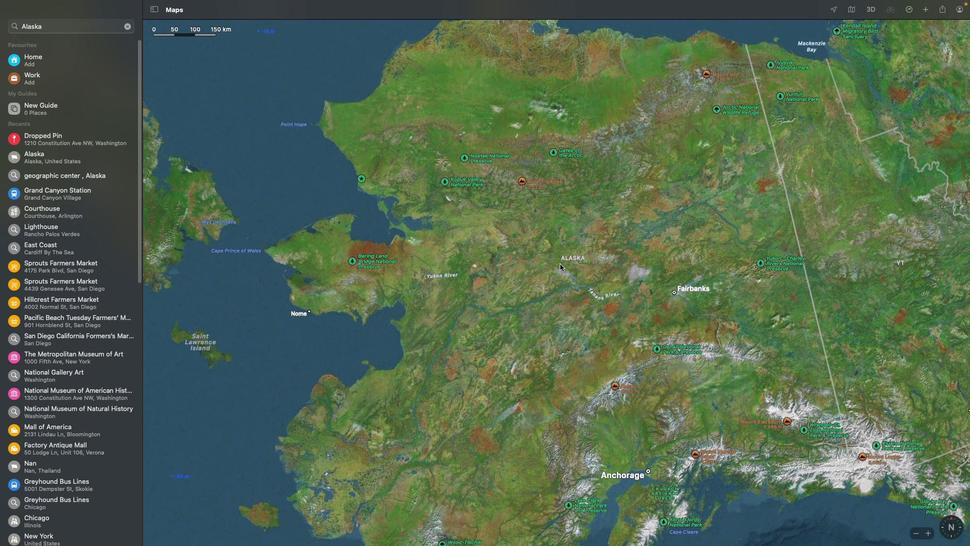 
Action: Mouse scrolled (560, 264) with delta (0, 0)
Screenshot: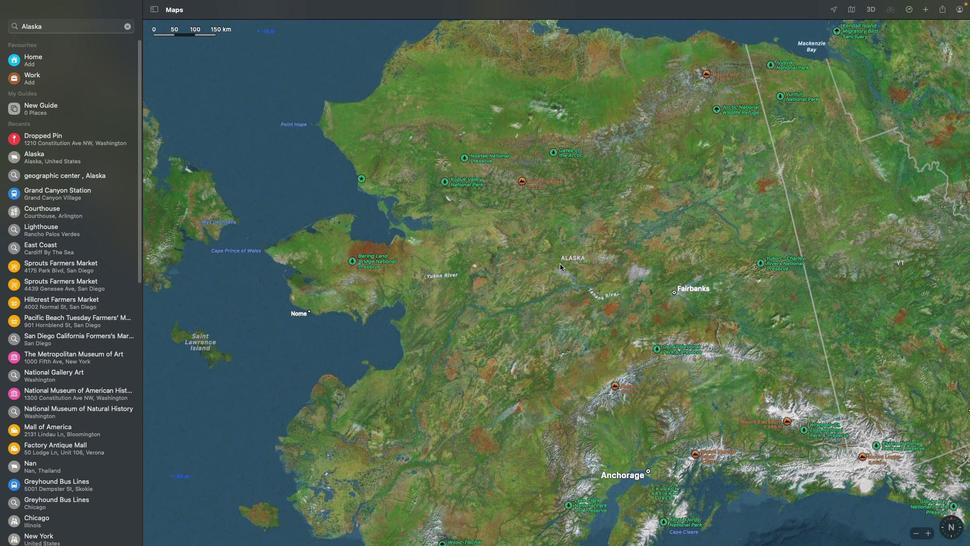 
Action: Mouse scrolled (560, 264) with delta (0, 0)
Screenshot: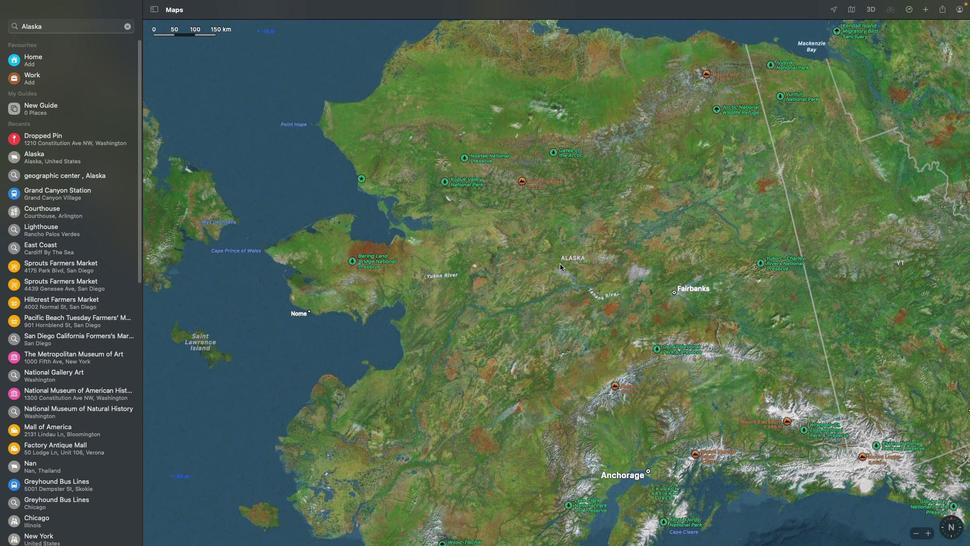 
Action: Mouse scrolled (560, 264) with delta (0, 2)
Screenshot: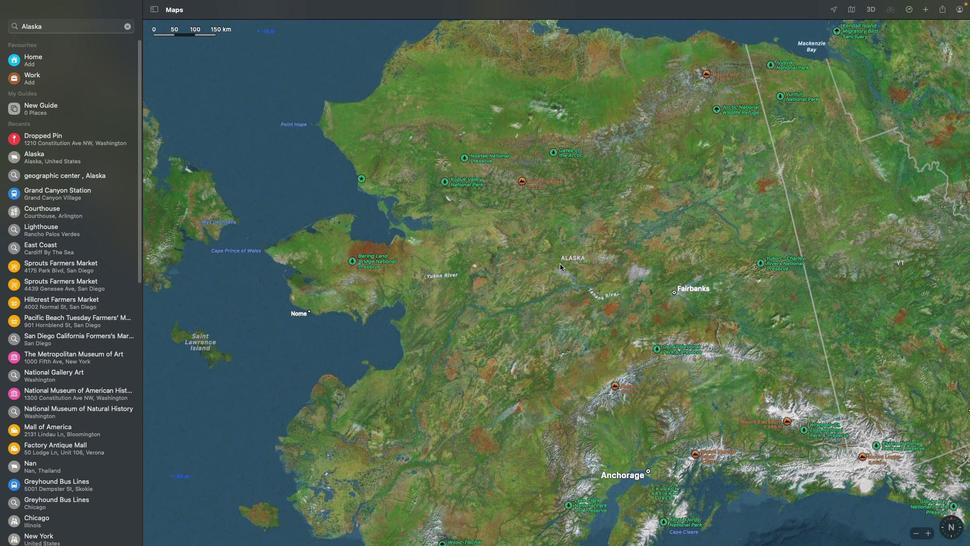 
Action: Mouse scrolled (560, 264) with delta (0, 2)
Screenshot: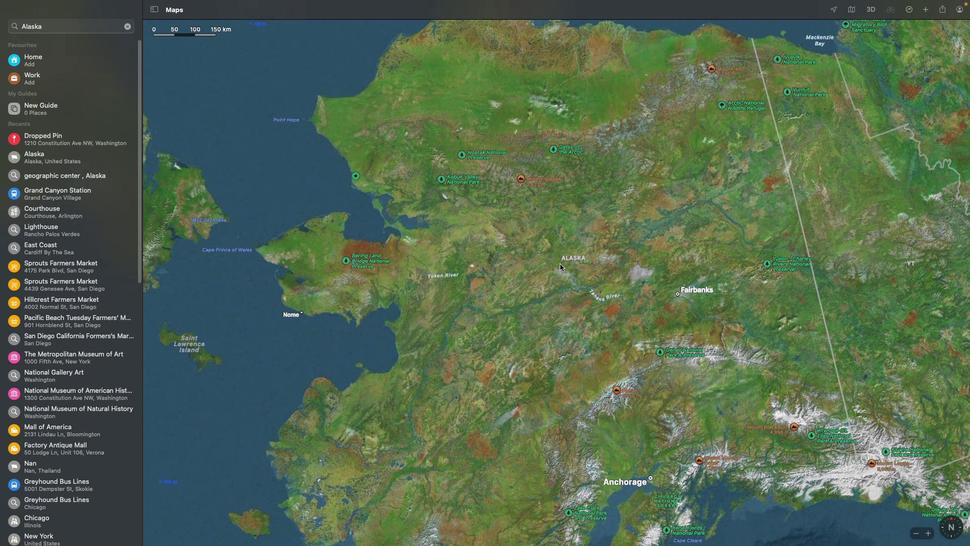 
Action: Mouse scrolled (560, 264) with delta (0, 3)
Screenshot: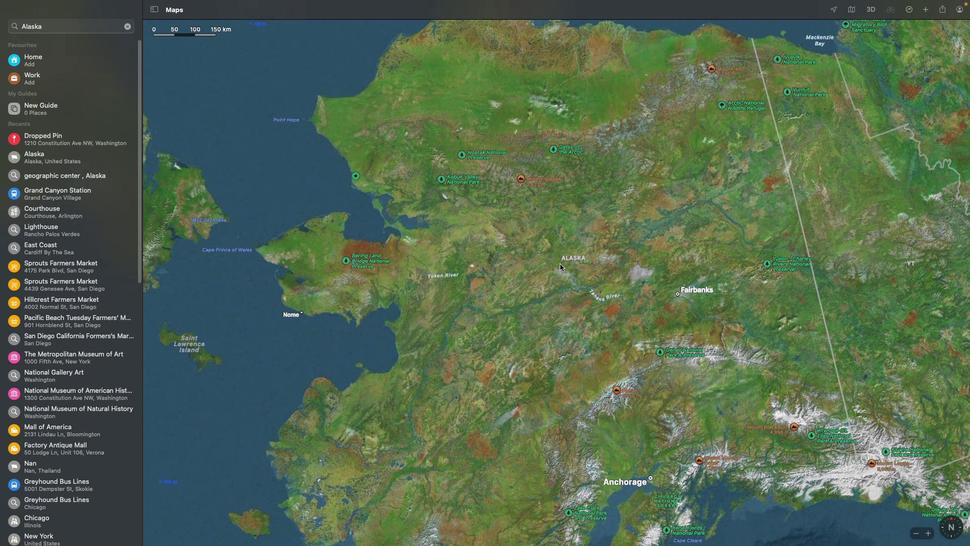
Action: Mouse scrolled (560, 264) with delta (0, 3)
Screenshot: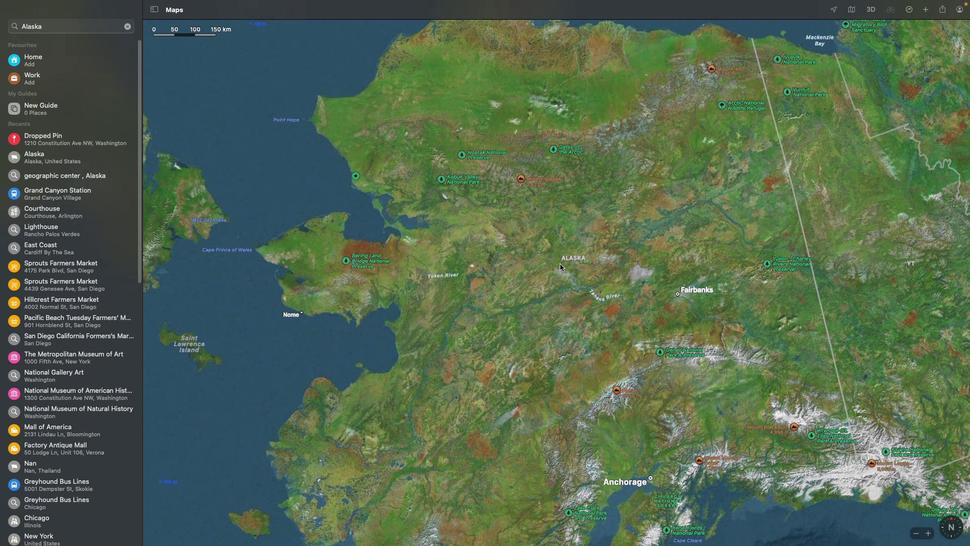 
Action: Mouse moved to (577, 256)
Screenshot: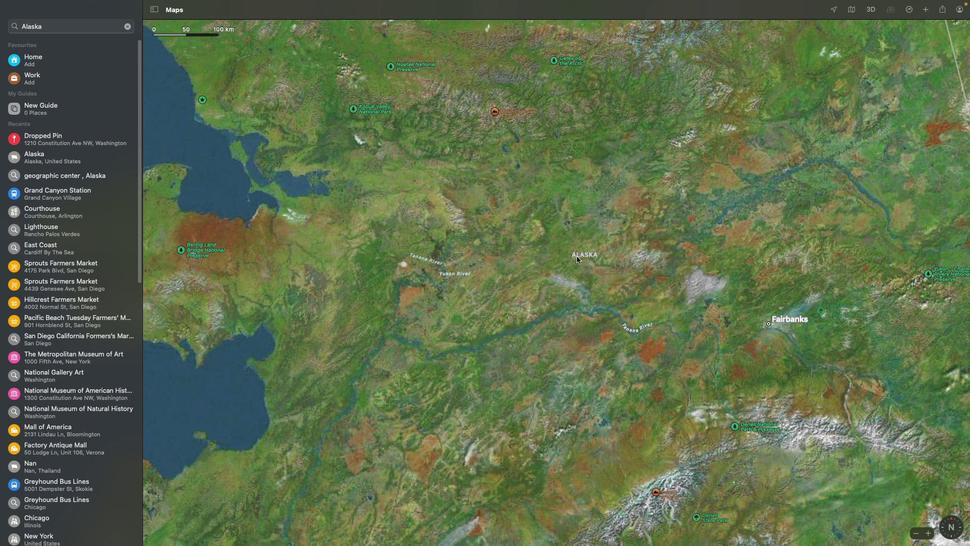 
Action: Mouse pressed right at (577, 256)
Screenshot: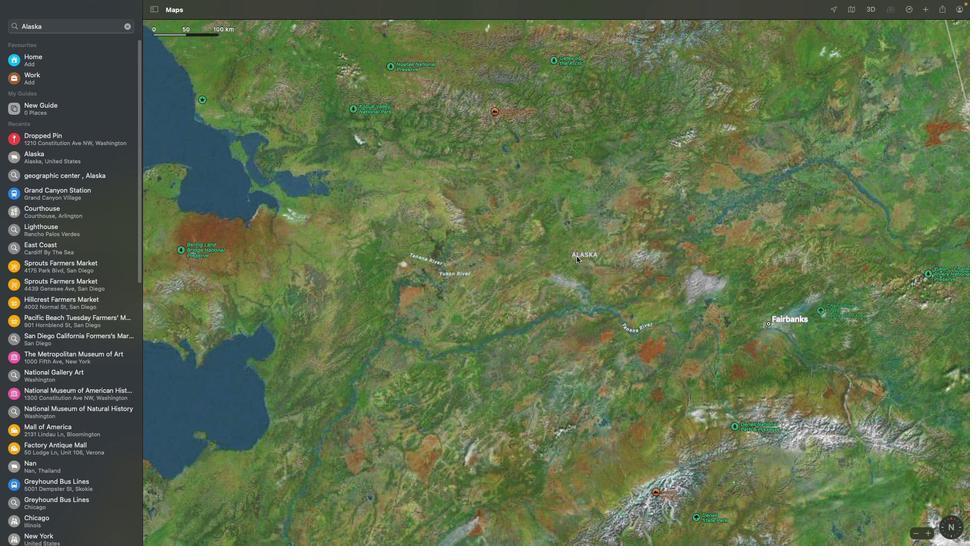 
Action: Mouse moved to (561, 256)
Screenshot: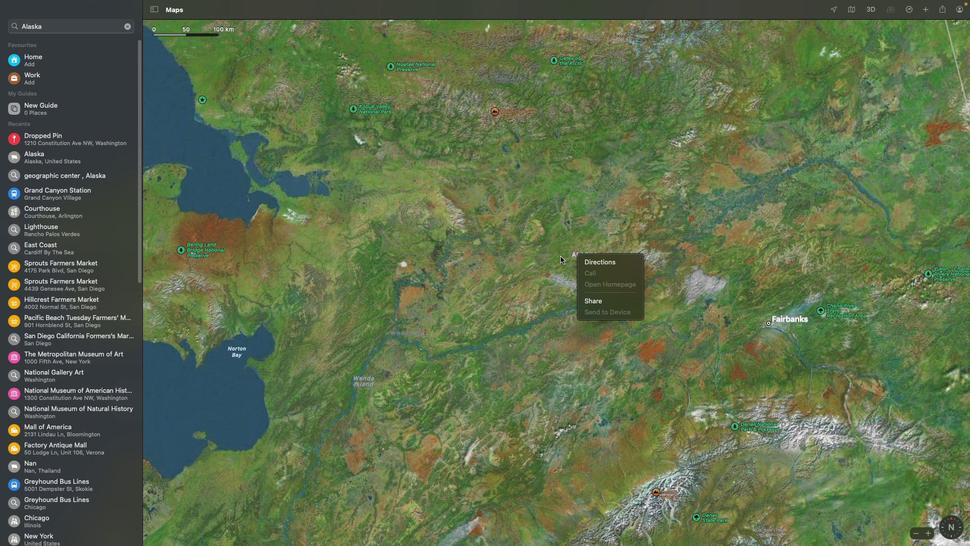
Action: Mouse pressed left at (561, 256)
Screenshot: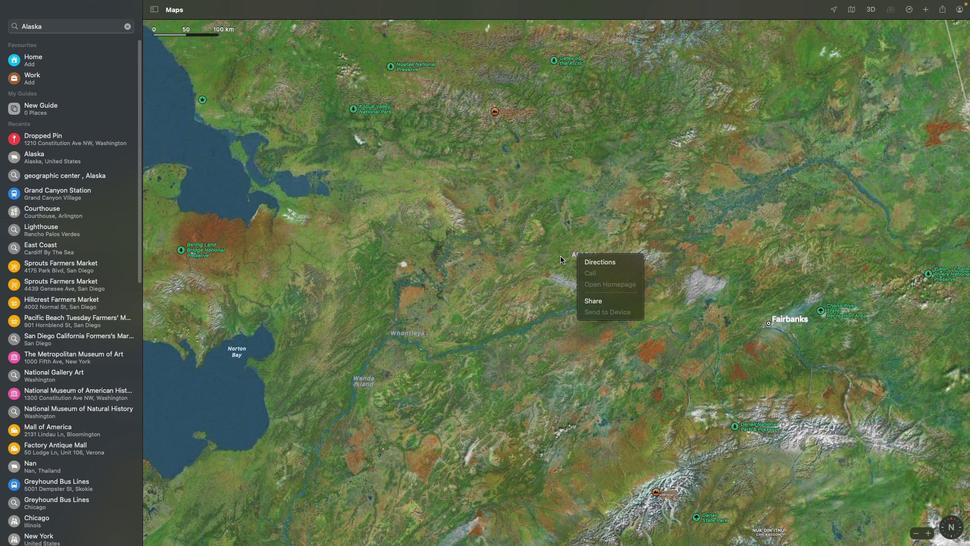 
Action: Mouse moved to (577, 262)
Screenshot: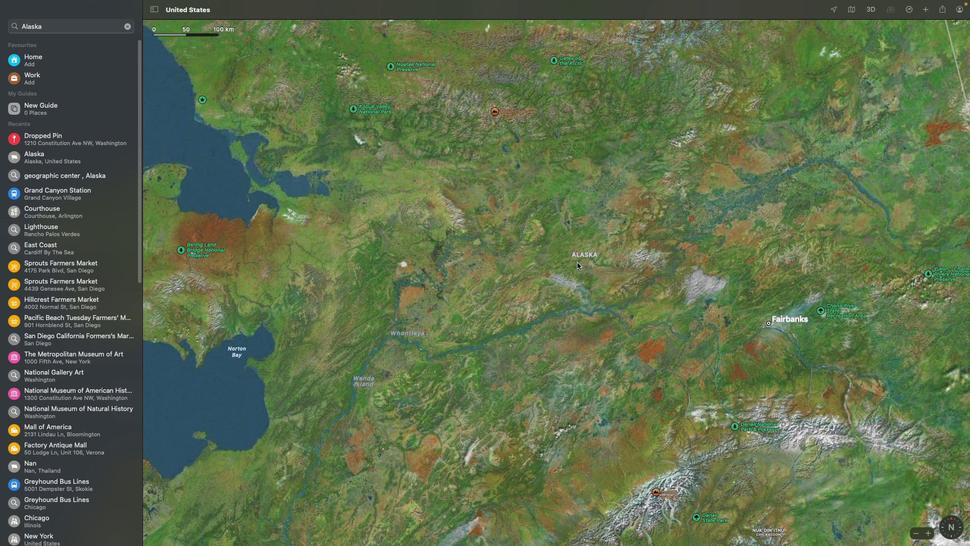 
Action: Mouse scrolled (577, 262) with delta (0, 0)
Screenshot: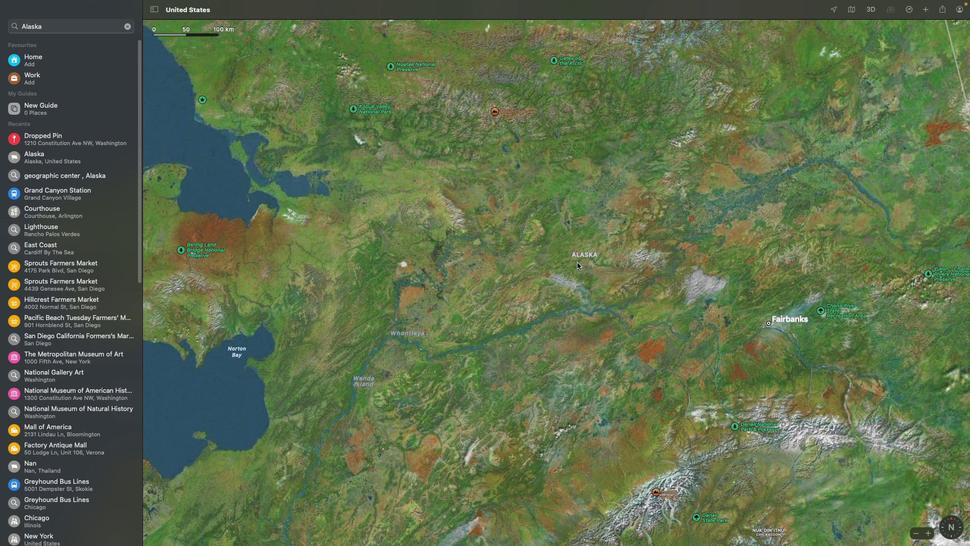 
Action: Mouse scrolled (577, 262) with delta (0, 0)
Screenshot: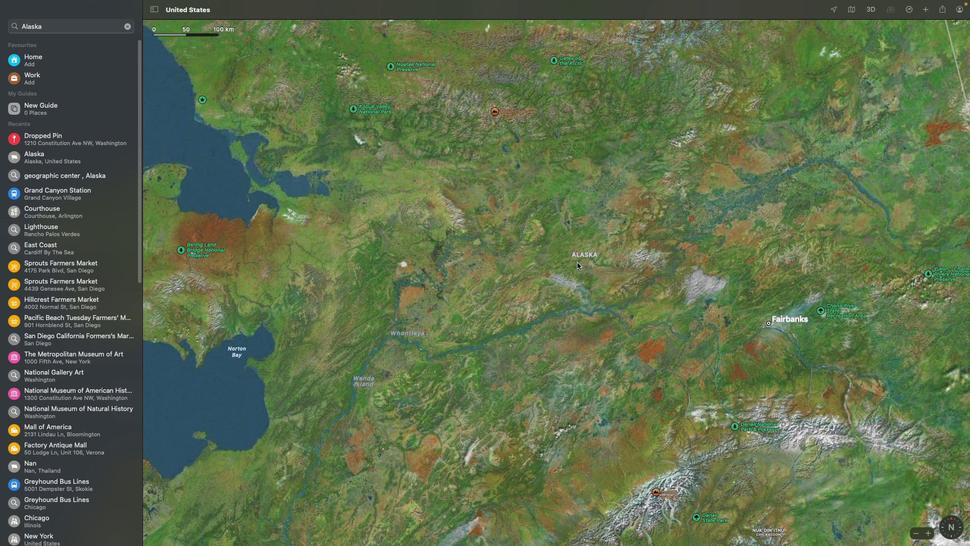 
Action: Mouse scrolled (577, 262) with delta (0, 0)
Screenshot: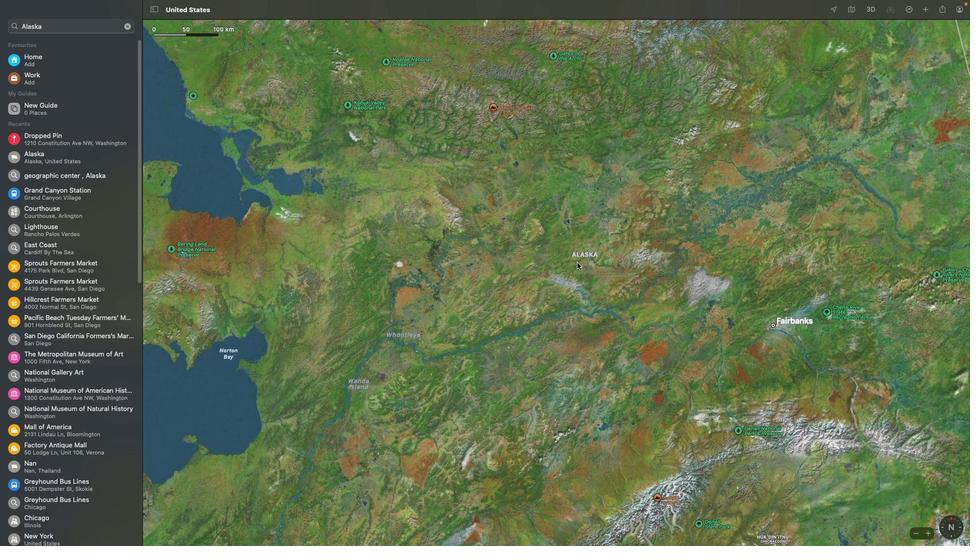 
Action: Mouse scrolled (577, 262) with delta (0, 0)
Screenshot: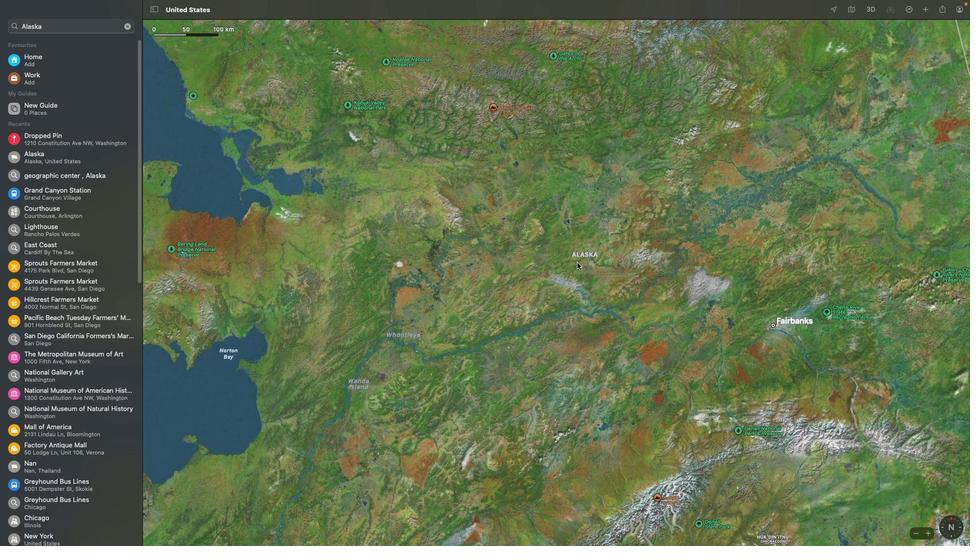 
Action: Mouse scrolled (577, 262) with delta (0, 1)
Screenshot: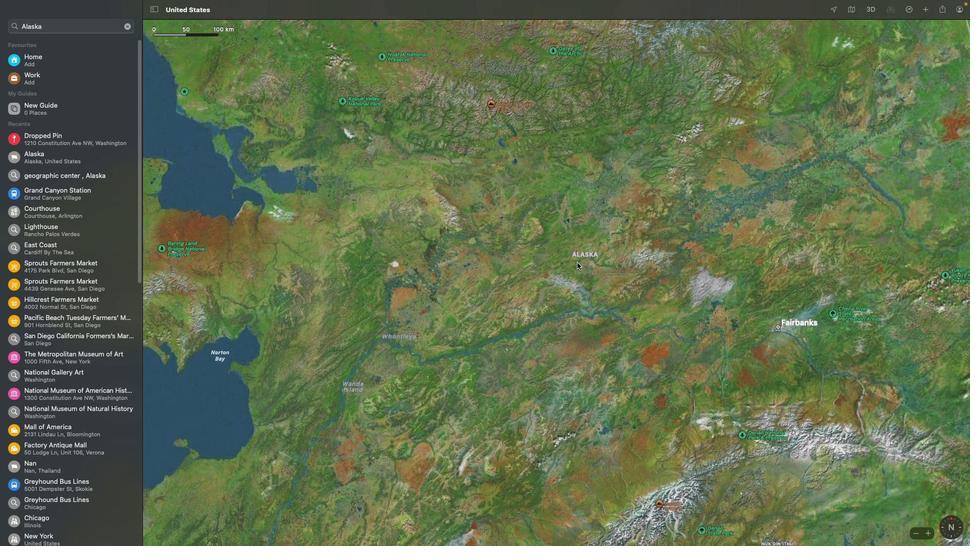 
